 Task: Select the West Africa Time as time zone for the schedule.
Action: Mouse moved to (97, 129)
Screenshot: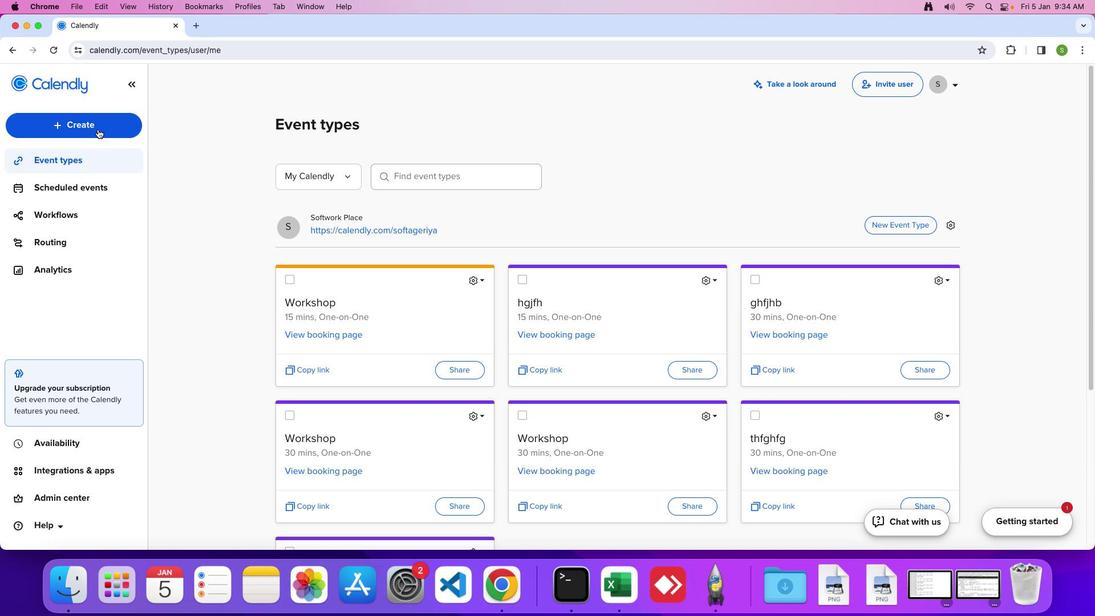 
Action: Mouse pressed left at (97, 129)
Screenshot: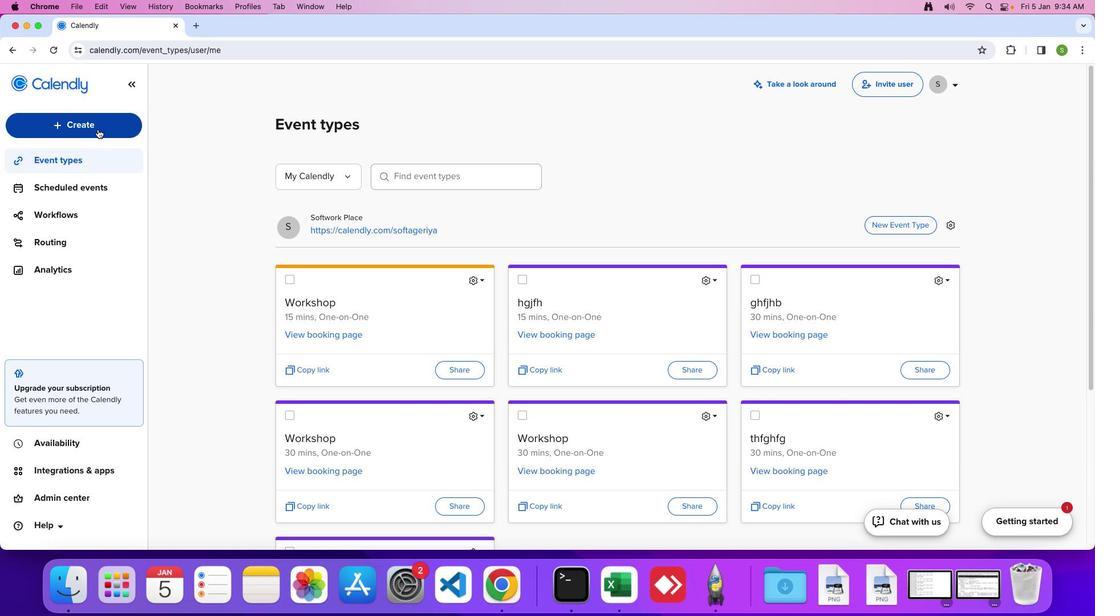 
Action: Mouse moved to (79, 210)
Screenshot: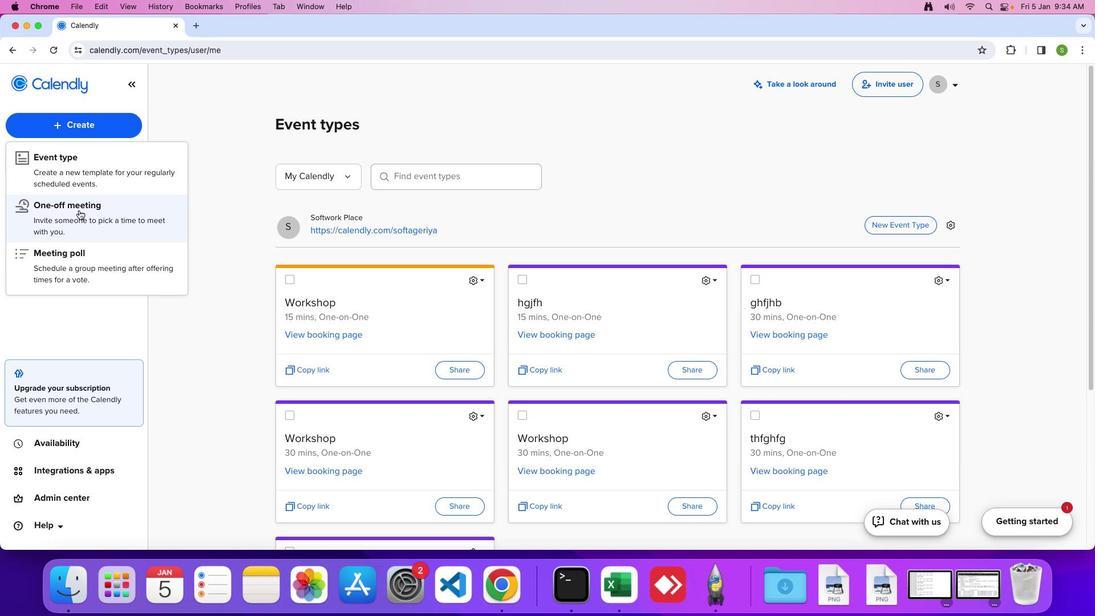 
Action: Mouse pressed left at (79, 210)
Screenshot: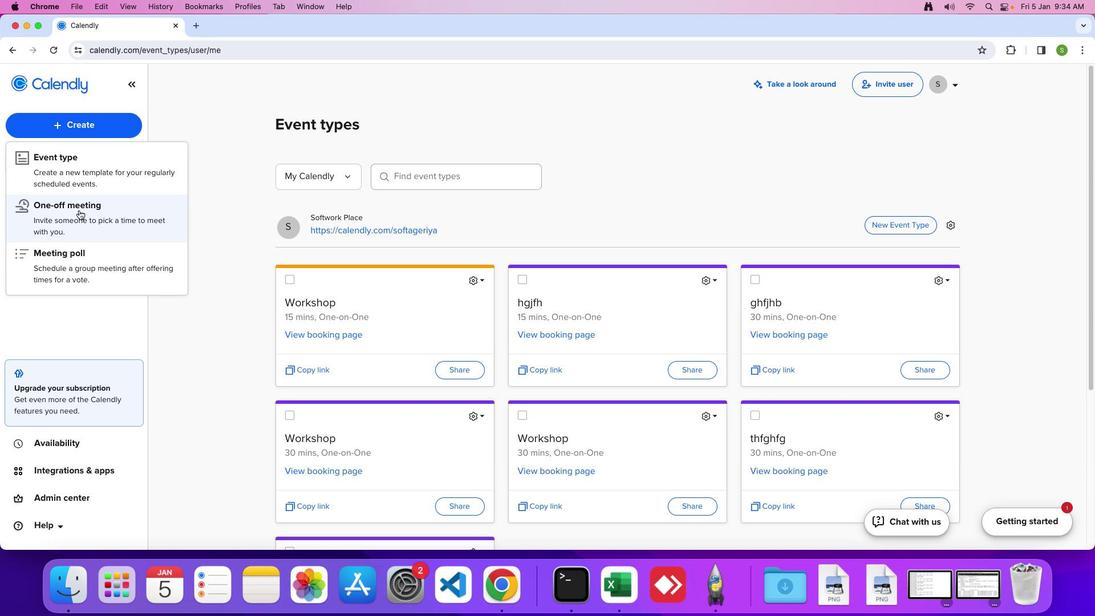 
Action: Mouse moved to (72, 137)
Screenshot: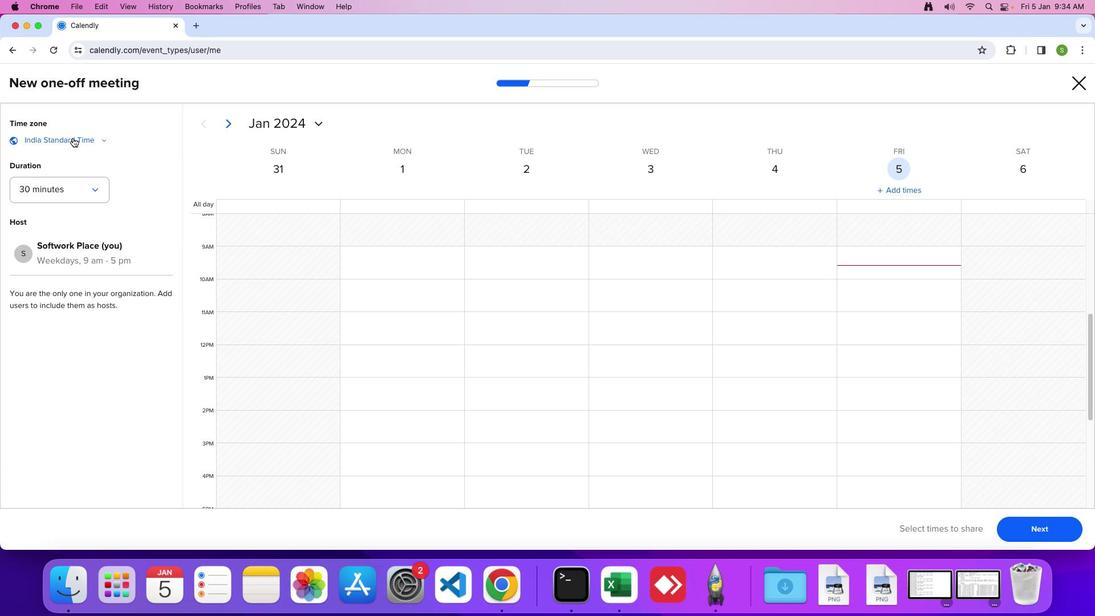 
Action: Mouse pressed left at (72, 137)
Screenshot: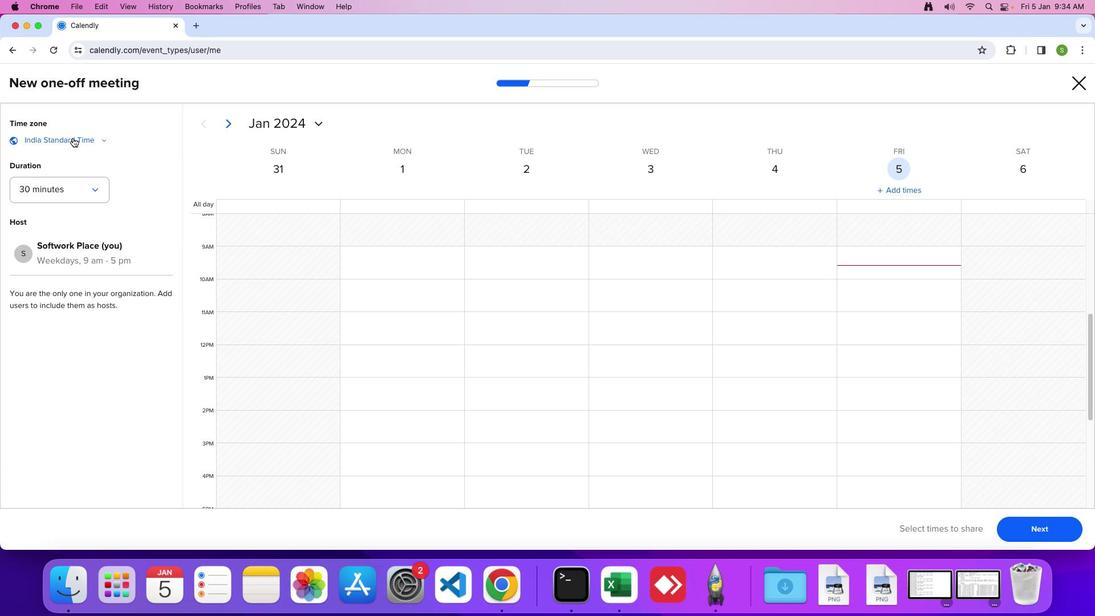 
Action: Mouse moved to (93, 242)
Screenshot: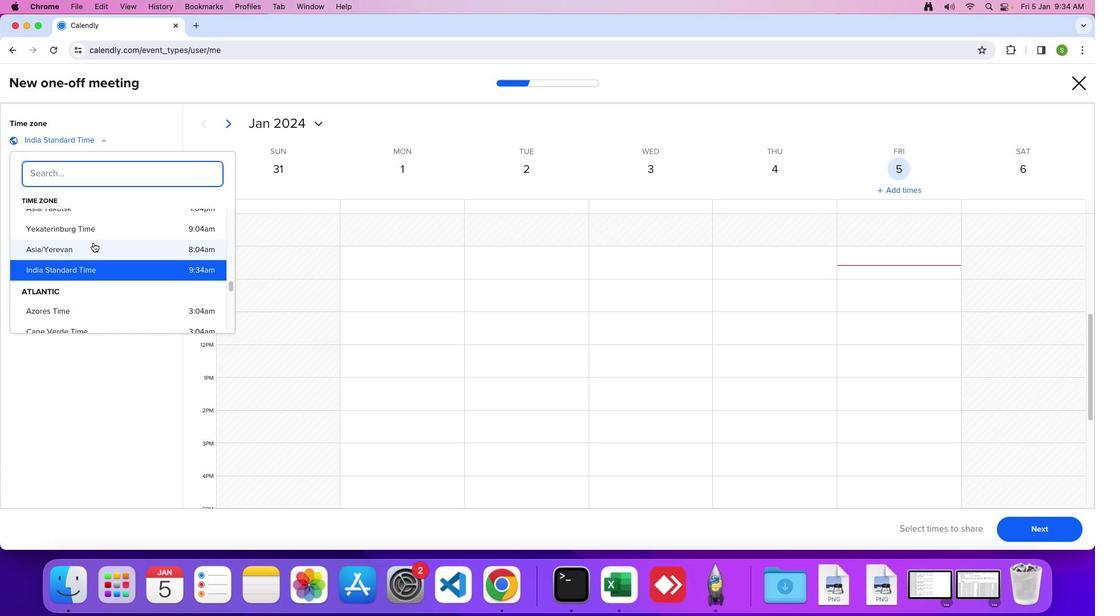 
Action: Mouse scrolled (93, 242) with delta (0, 0)
Screenshot: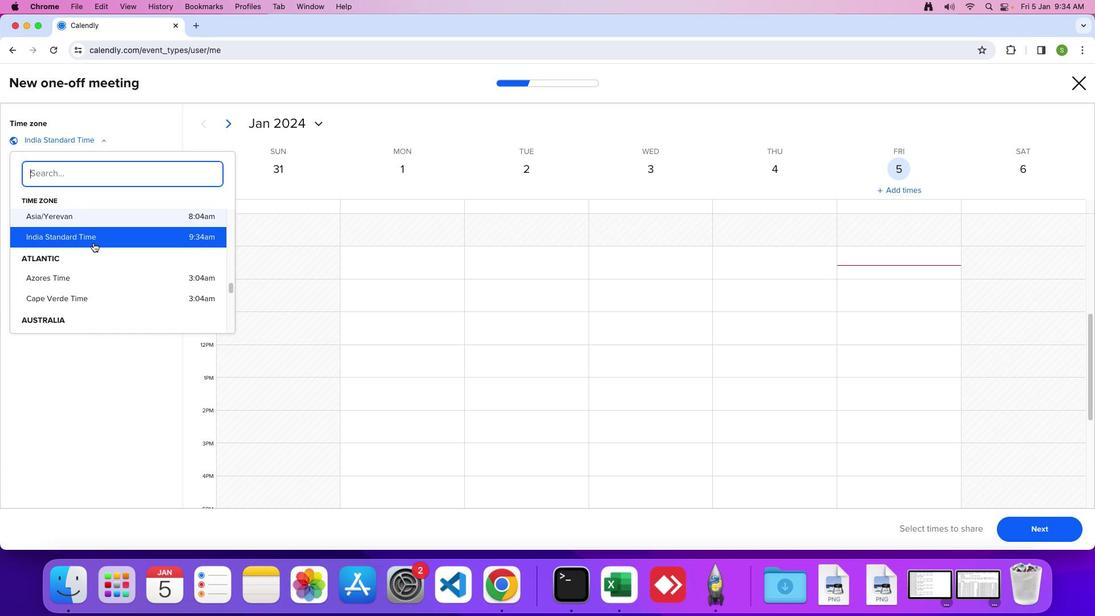 
Action: Mouse scrolled (93, 242) with delta (0, 0)
Screenshot: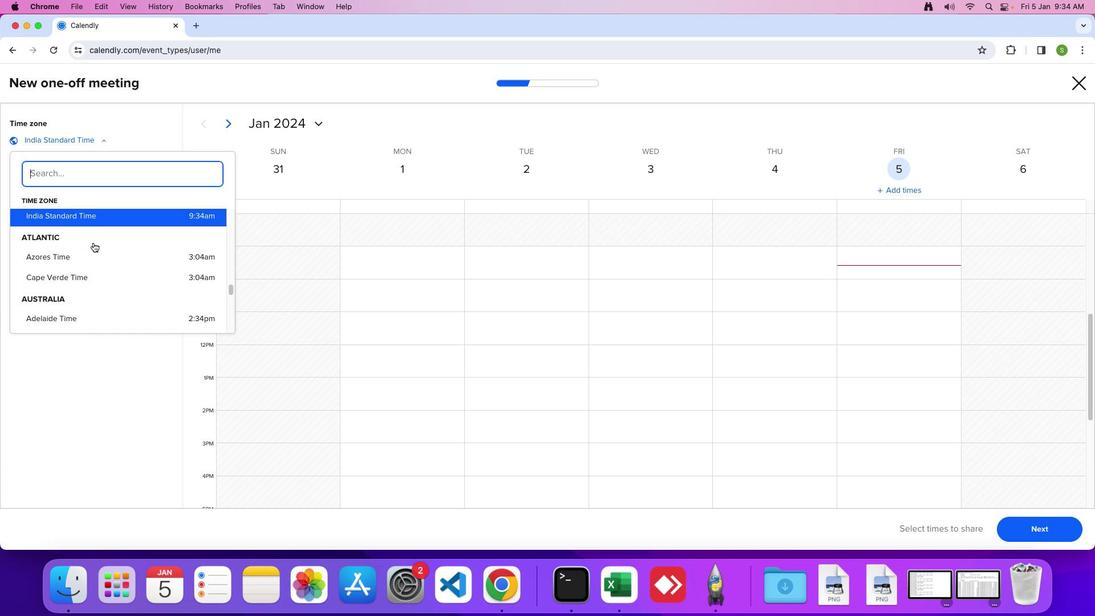 
Action: Mouse scrolled (93, 242) with delta (0, -2)
Screenshot: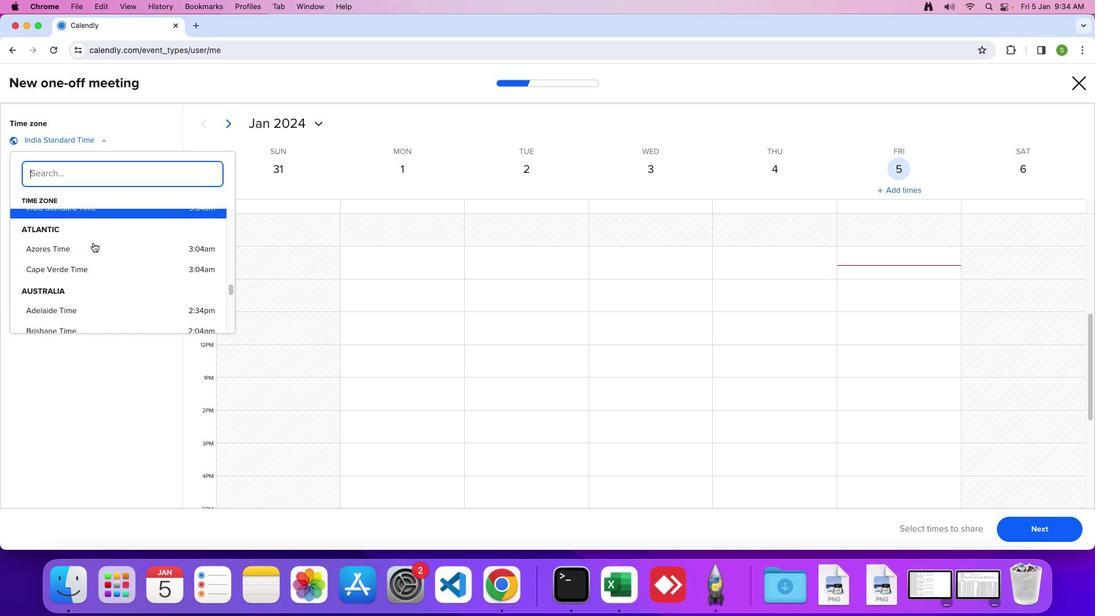 
Action: Mouse moved to (93, 243)
Screenshot: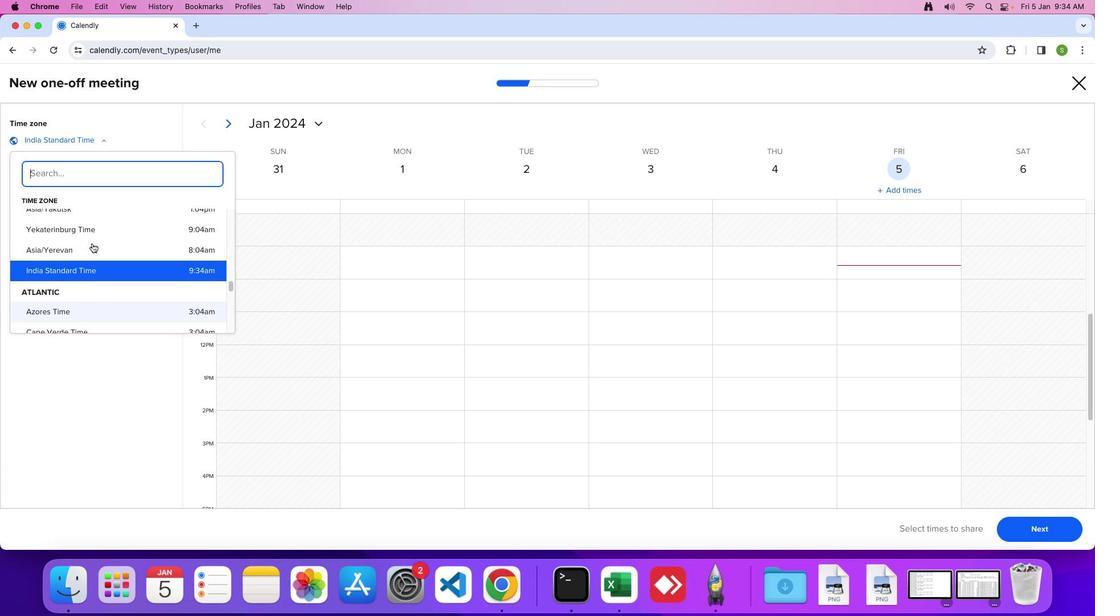 
Action: Mouse scrolled (93, 243) with delta (0, 0)
Screenshot: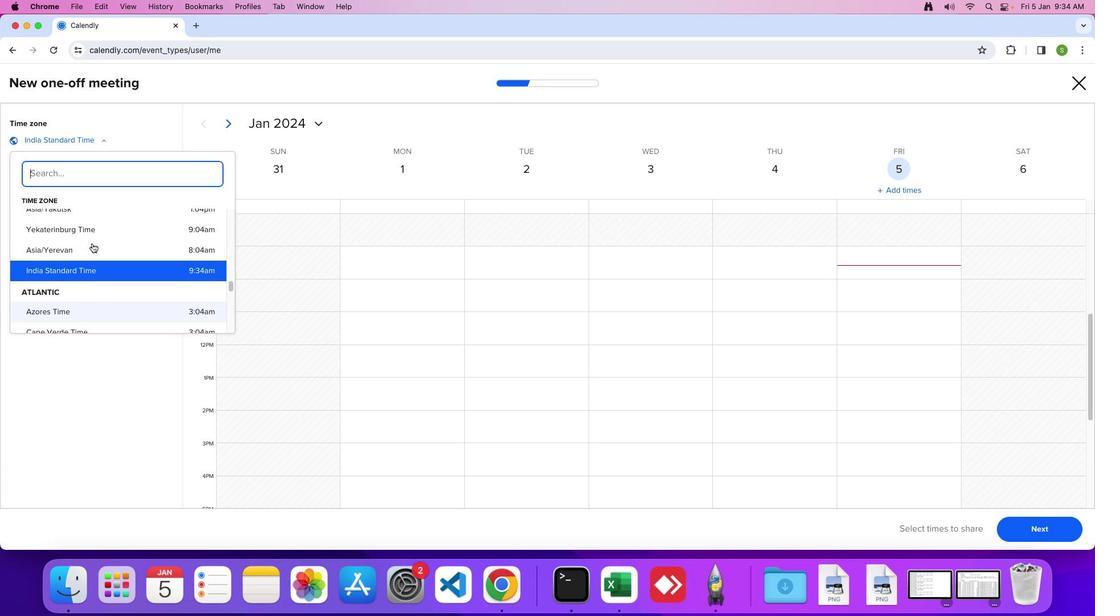 
Action: Mouse moved to (91, 243)
Screenshot: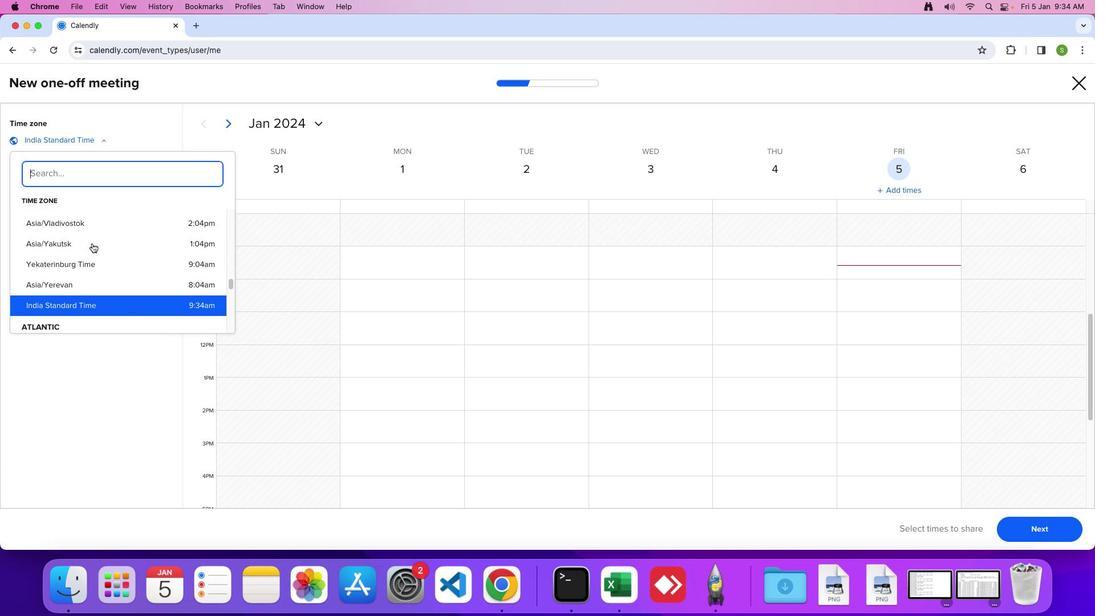 
Action: Mouse scrolled (91, 243) with delta (0, 0)
Screenshot: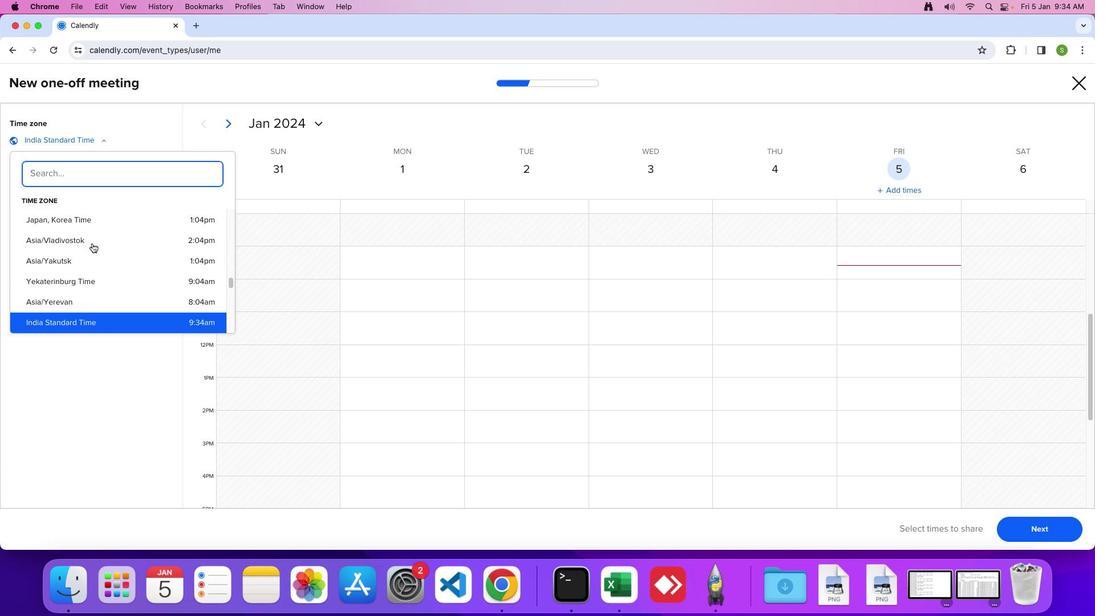 
Action: Mouse scrolled (91, 243) with delta (0, 2)
Screenshot: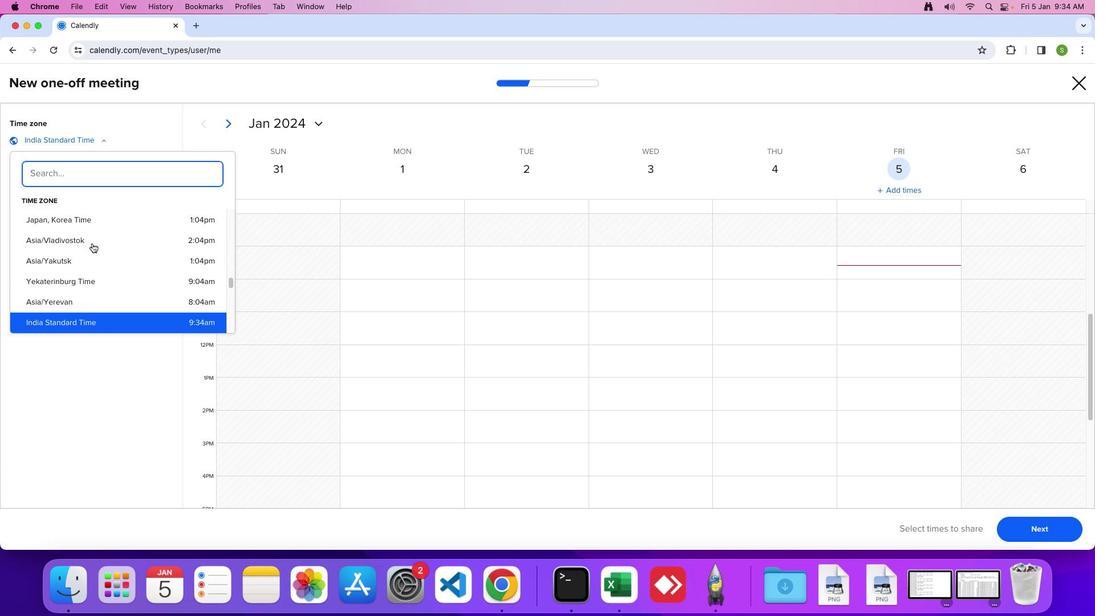 
Action: Mouse scrolled (91, 243) with delta (0, 0)
Screenshot: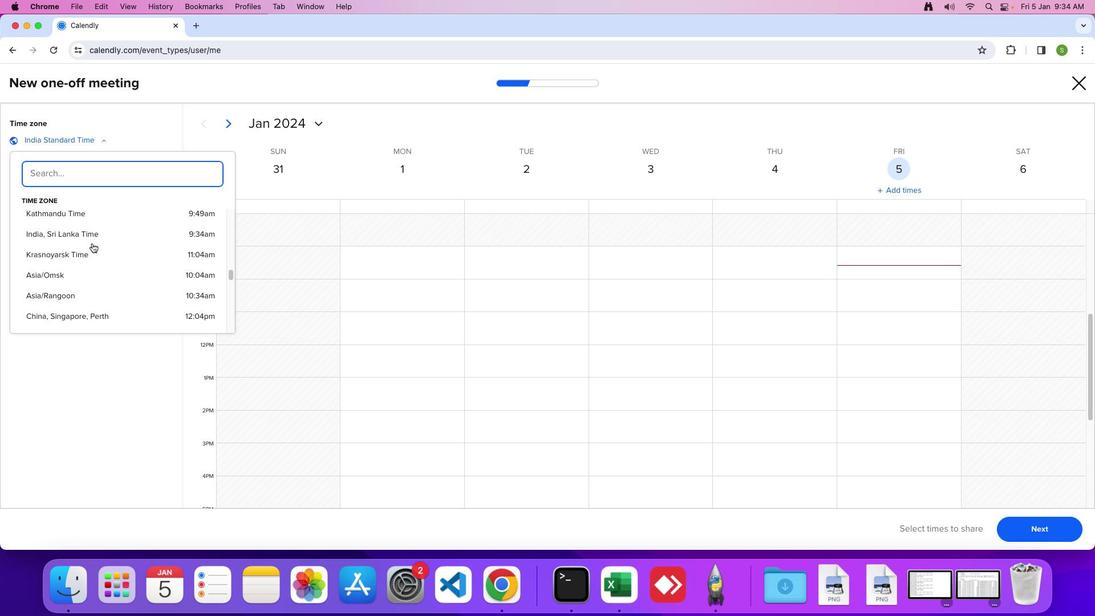 
Action: Mouse scrolled (91, 243) with delta (0, 0)
Screenshot: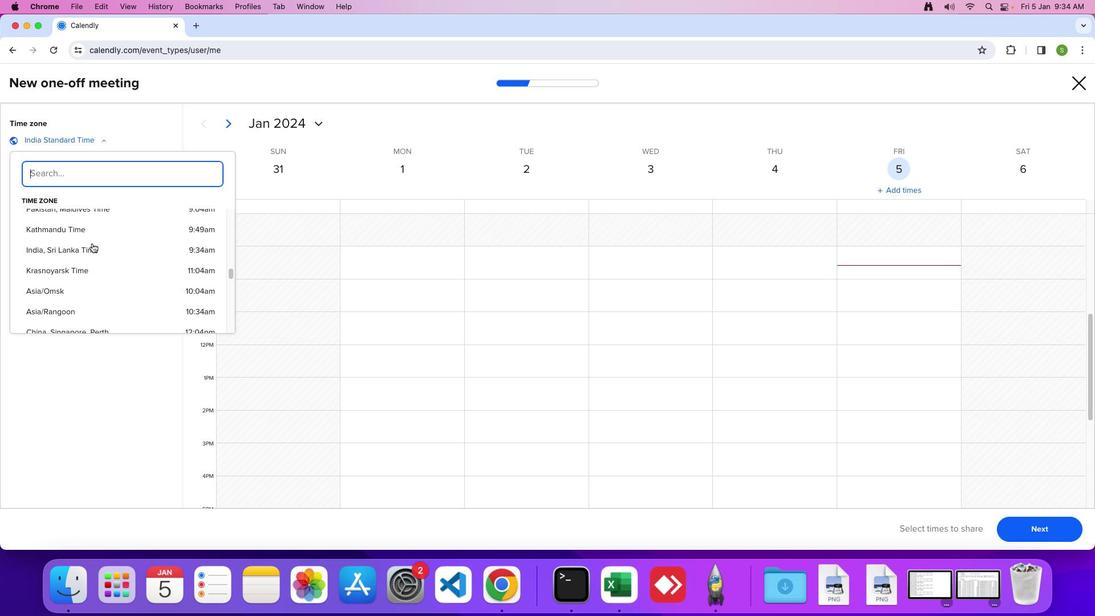 
Action: Mouse scrolled (91, 243) with delta (0, 2)
Screenshot: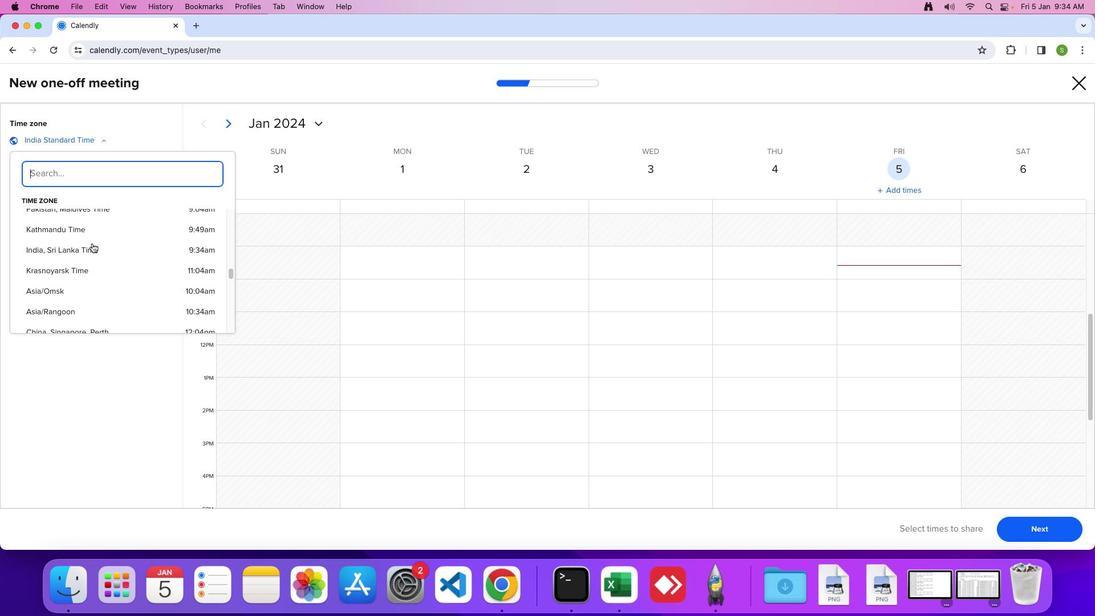
Action: Mouse scrolled (91, 243) with delta (0, 0)
Screenshot: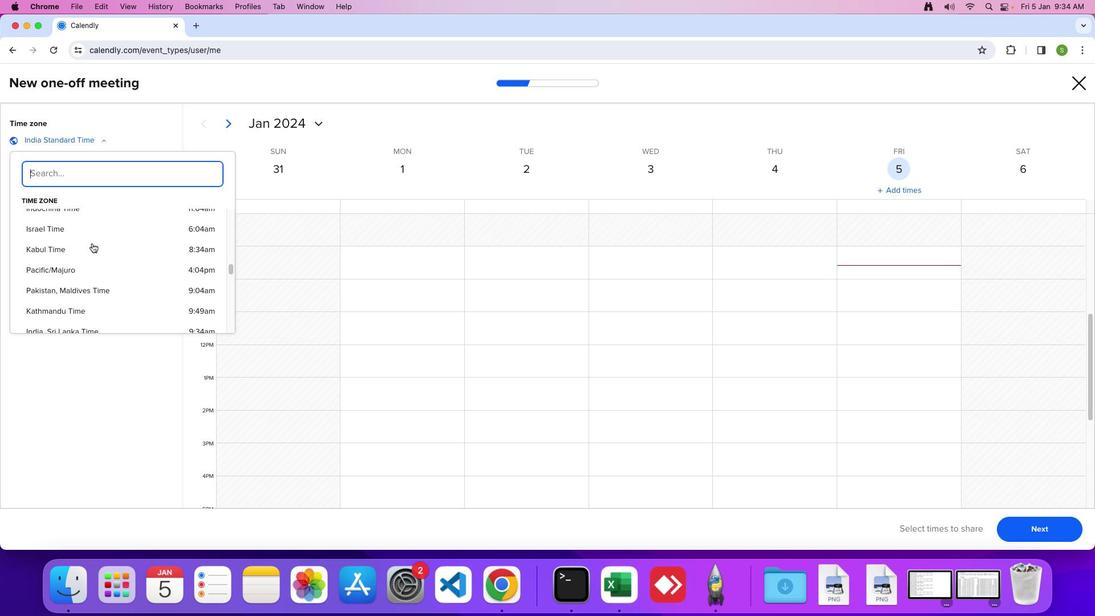 
Action: Mouse scrolled (91, 243) with delta (0, 0)
Screenshot: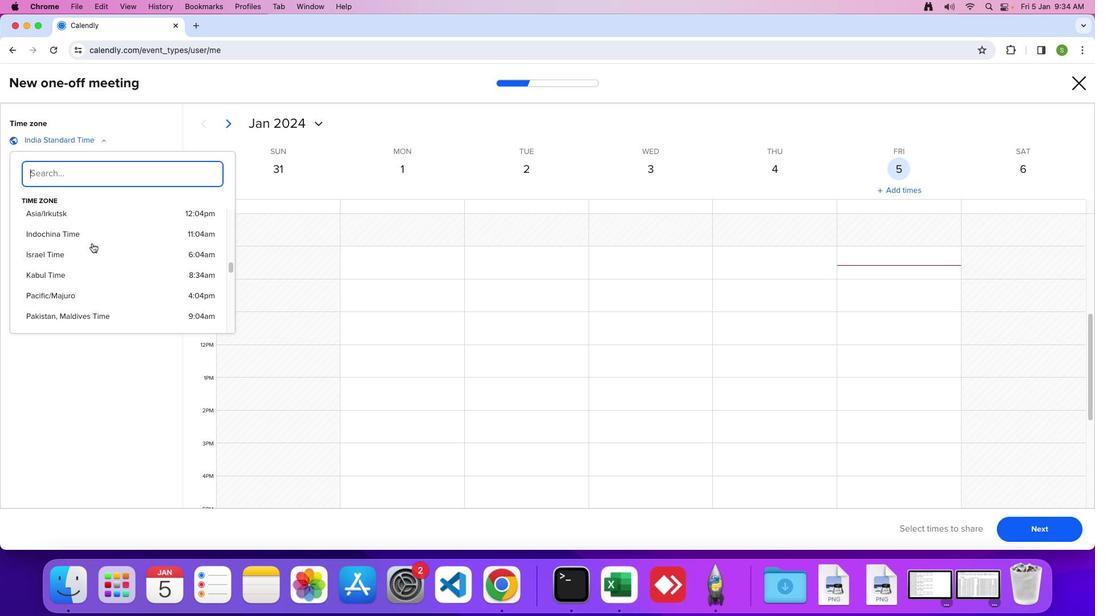 
Action: Mouse scrolled (91, 243) with delta (0, 2)
Screenshot: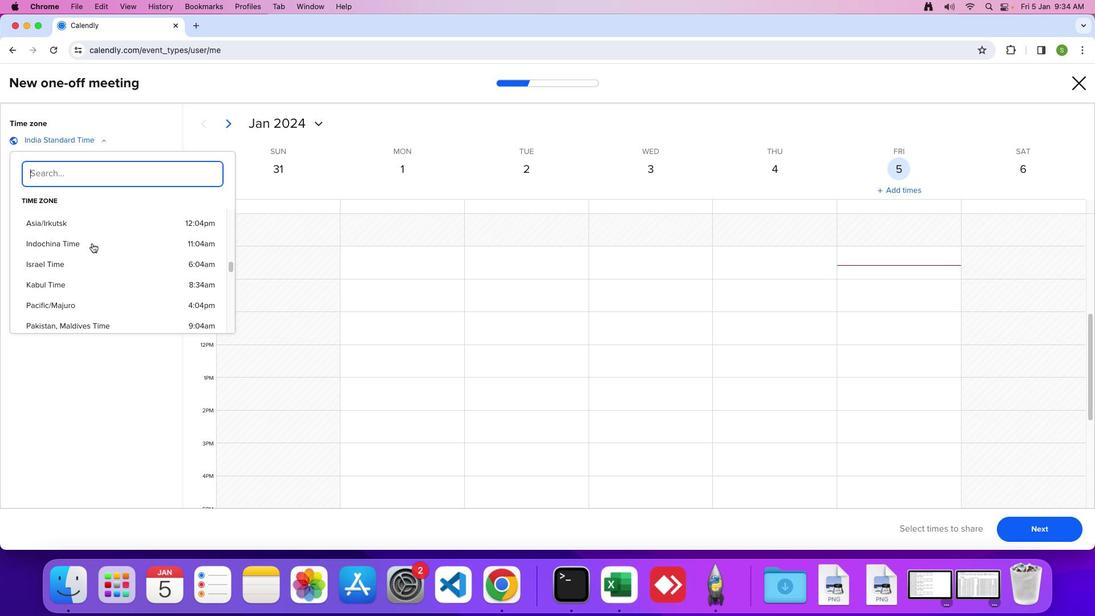
Action: Mouse scrolled (91, 243) with delta (0, 0)
Screenshot: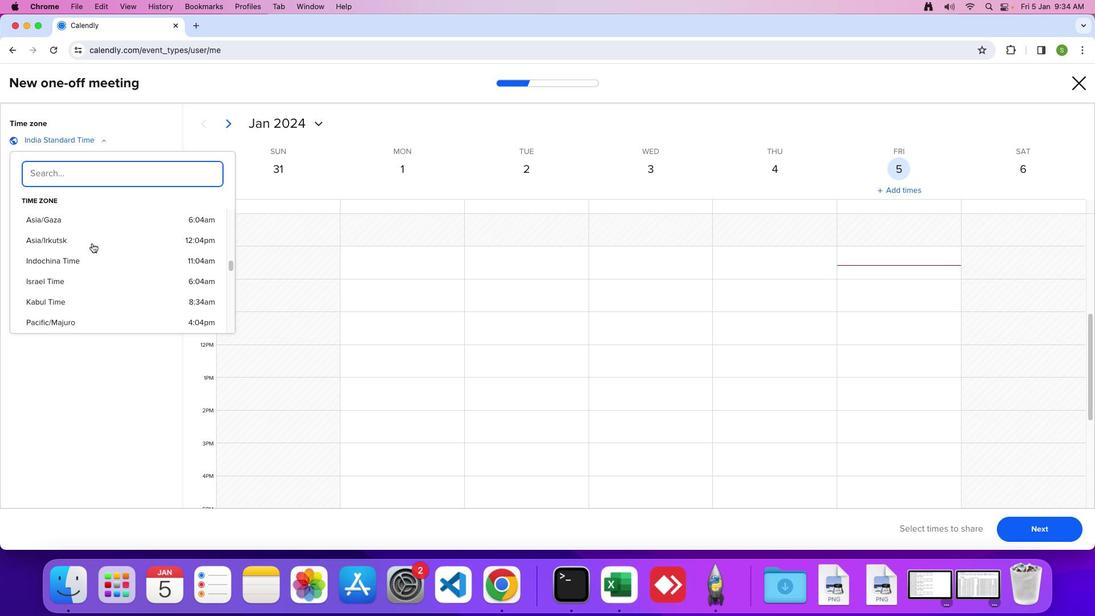 
Action: Mouse scrolled (91, 243) with delta (0, 0)
Screenshot: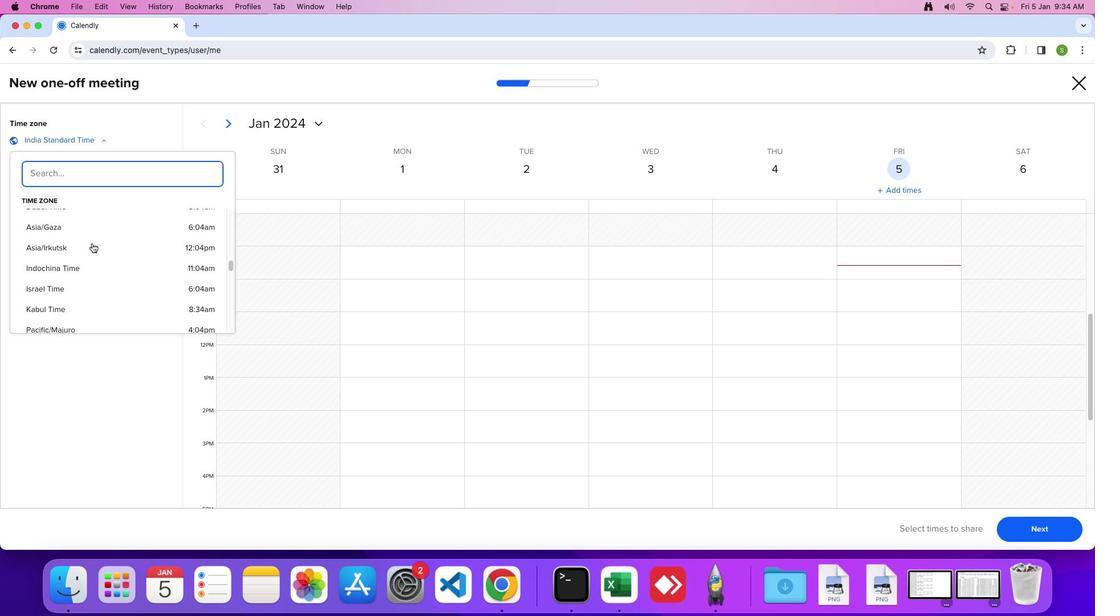 
Action: Mouse scrolled (91, 243) with delta (0, 0)
Screenshot: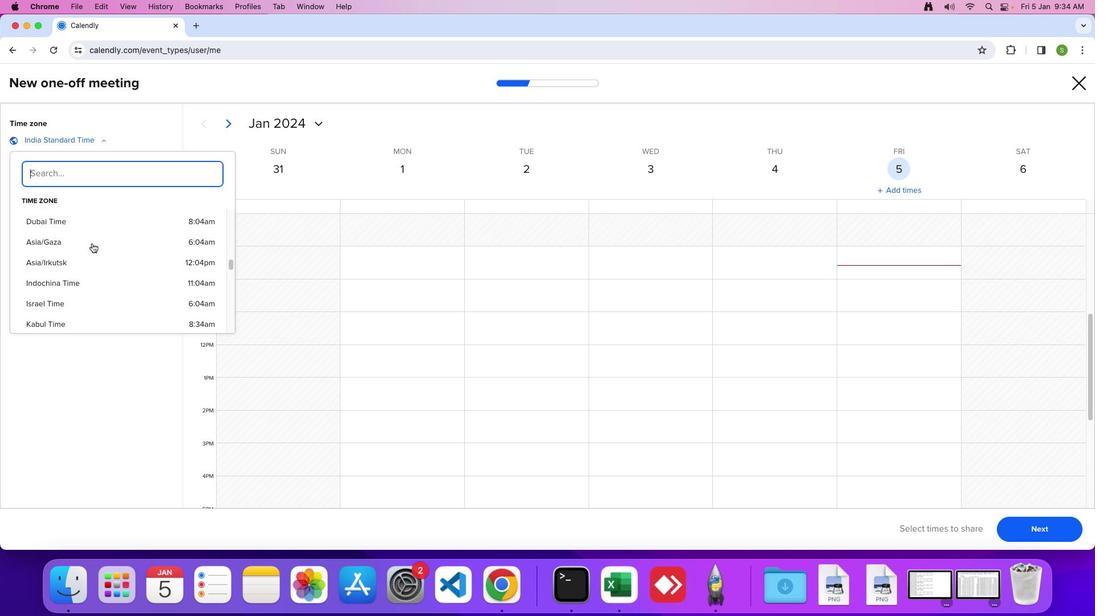 
Action: Mouse scrolled (91, 243) with delta (0, 0)
Screenshot: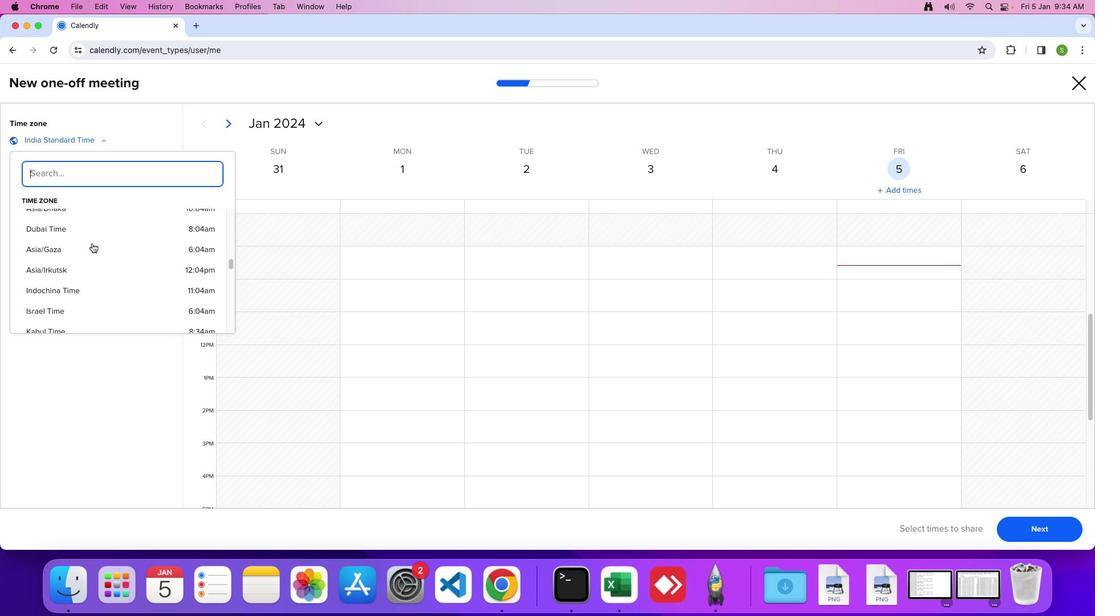 
Action: Mouse scrolled (91, 243) with delta (0, 0)
Screenshot: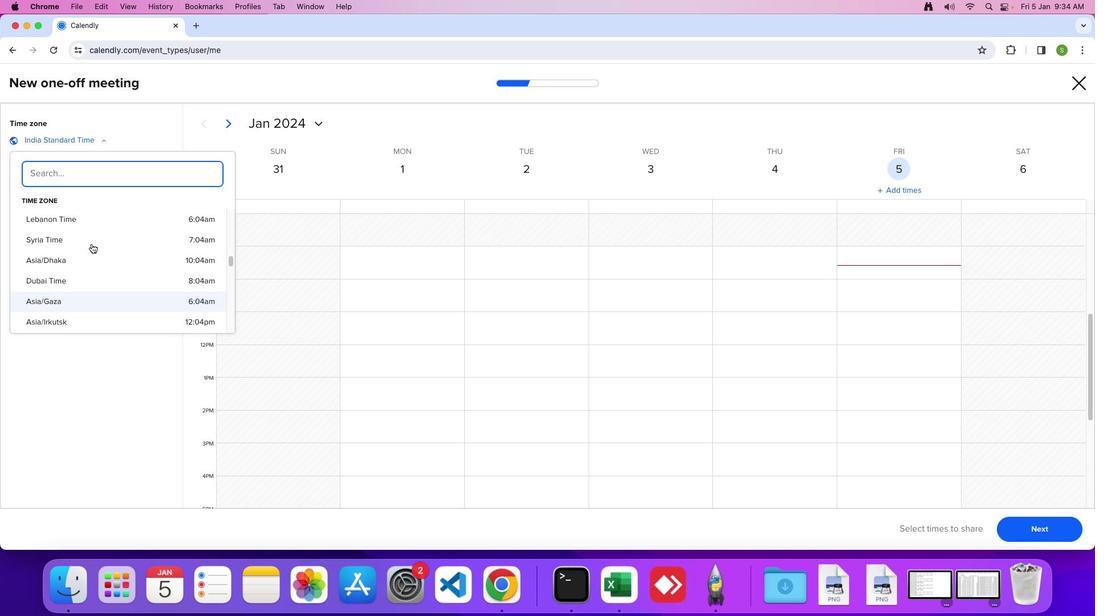
Action: Mouse moved to (91, 244)
Screenshot: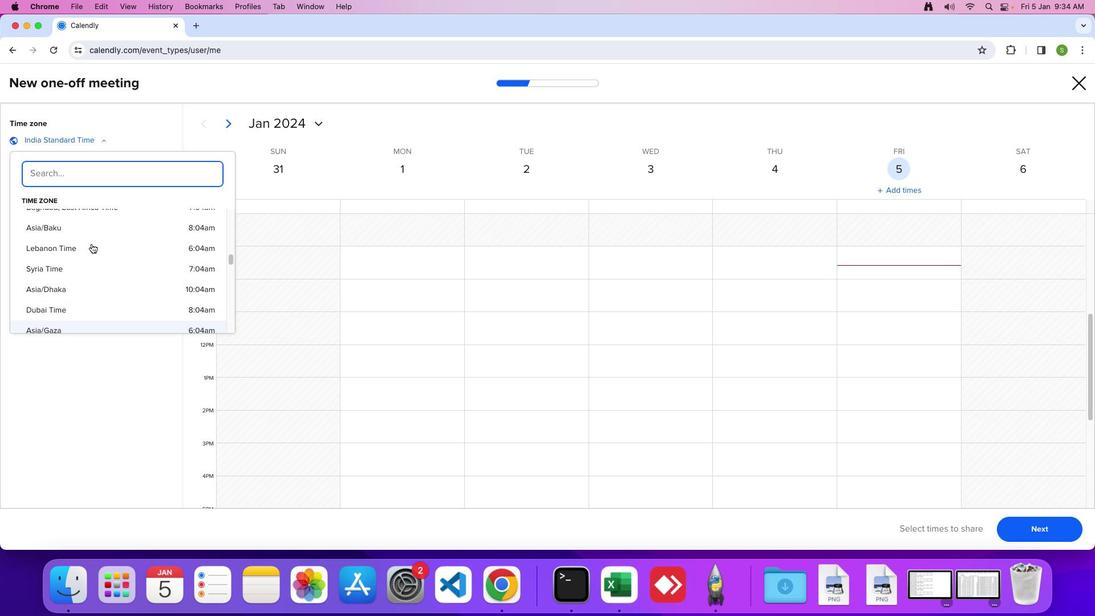 
Action: Mouse scrolled (91, 244) with delta (0, 0)
Screenshot: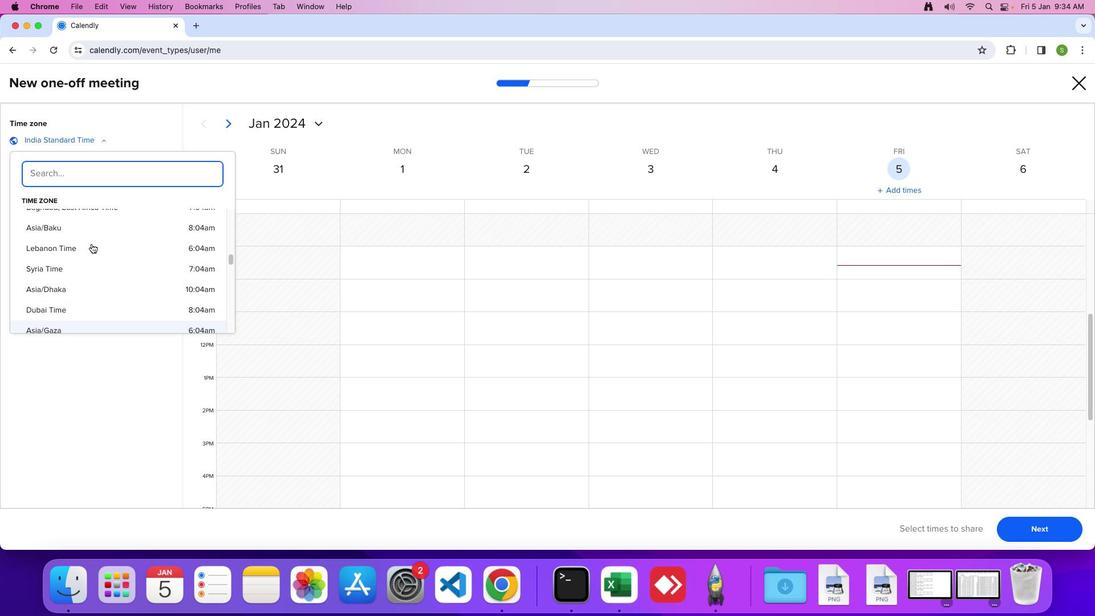 
Action: Mouse scrolled (91, 244) with delta (0, 1)
Screenshot: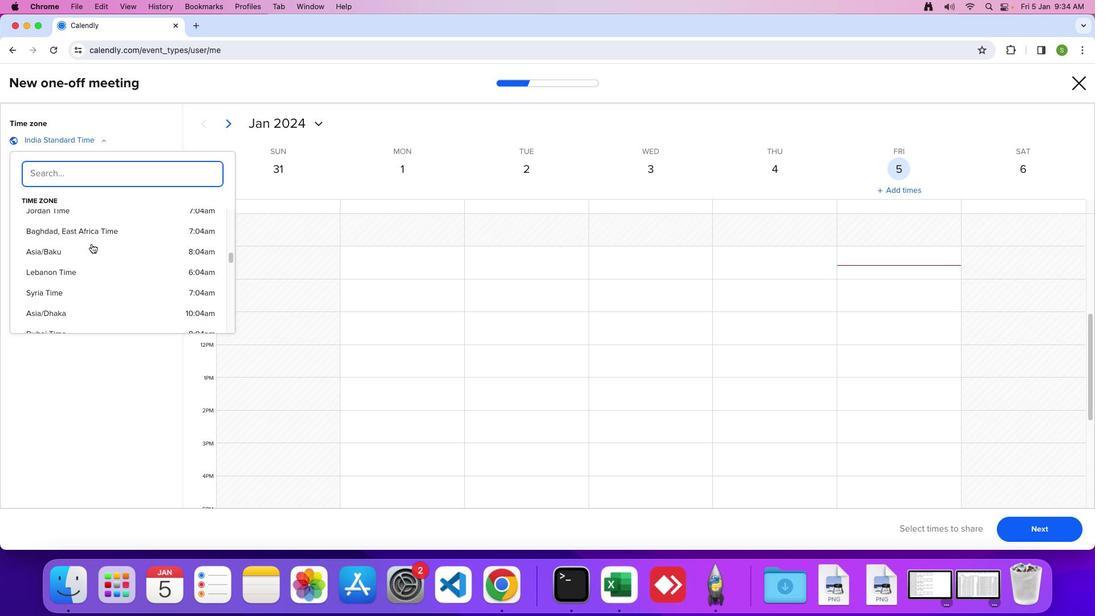 
Action: Mouse scrolled (91, 244) with delta (0, 0)
Screenshot: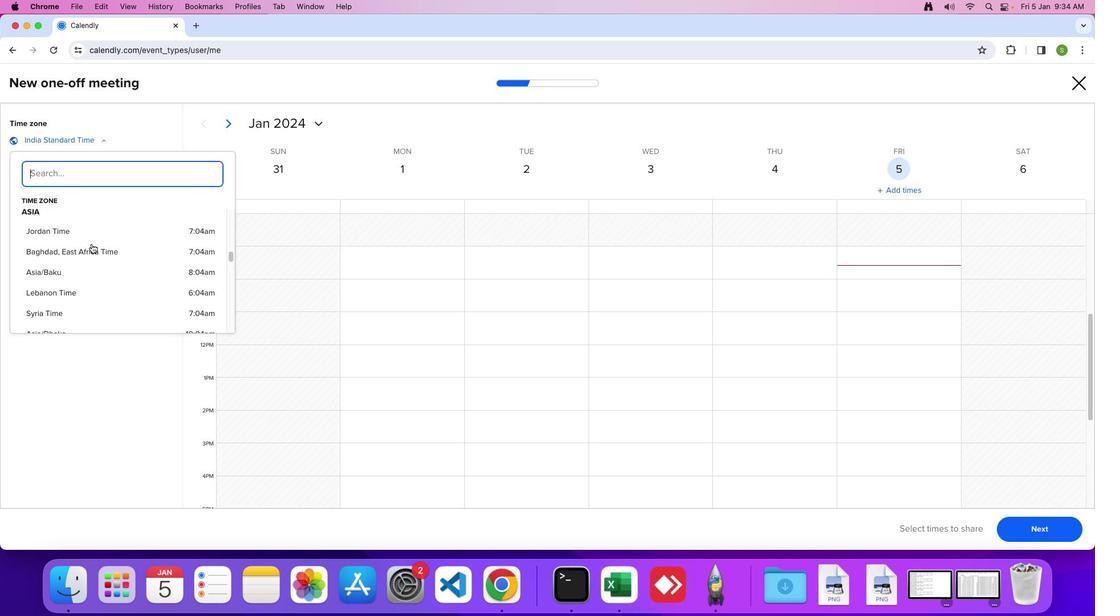 
Action: Mouse scrolled (91, 244) with delta (0, 0)
Screenshot: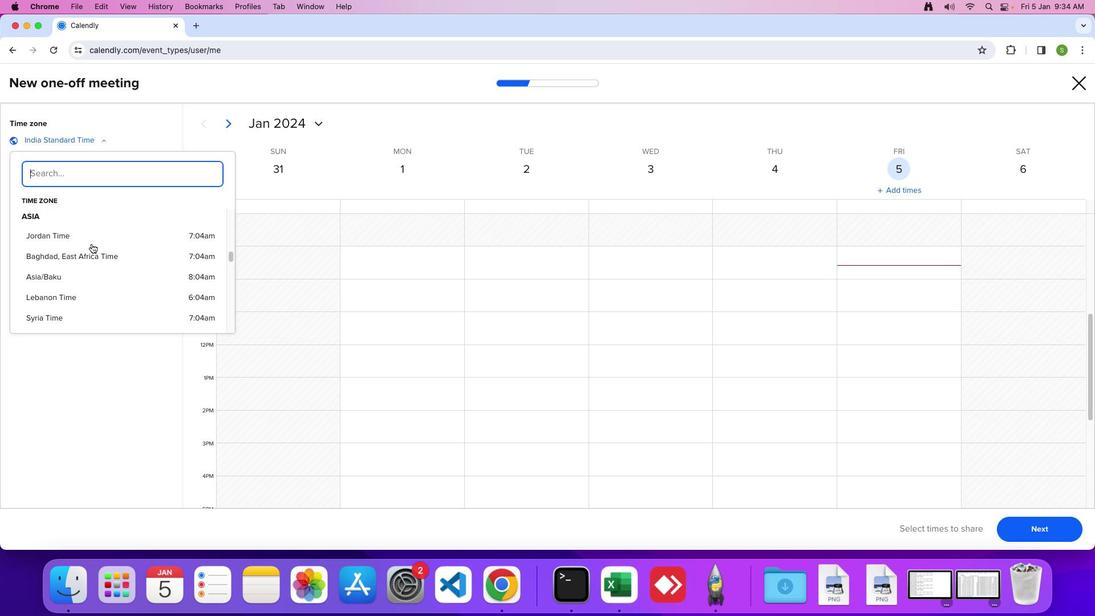 
Action: Mouse scrolled (91, 244) with delta (0, 0)
Screenshot: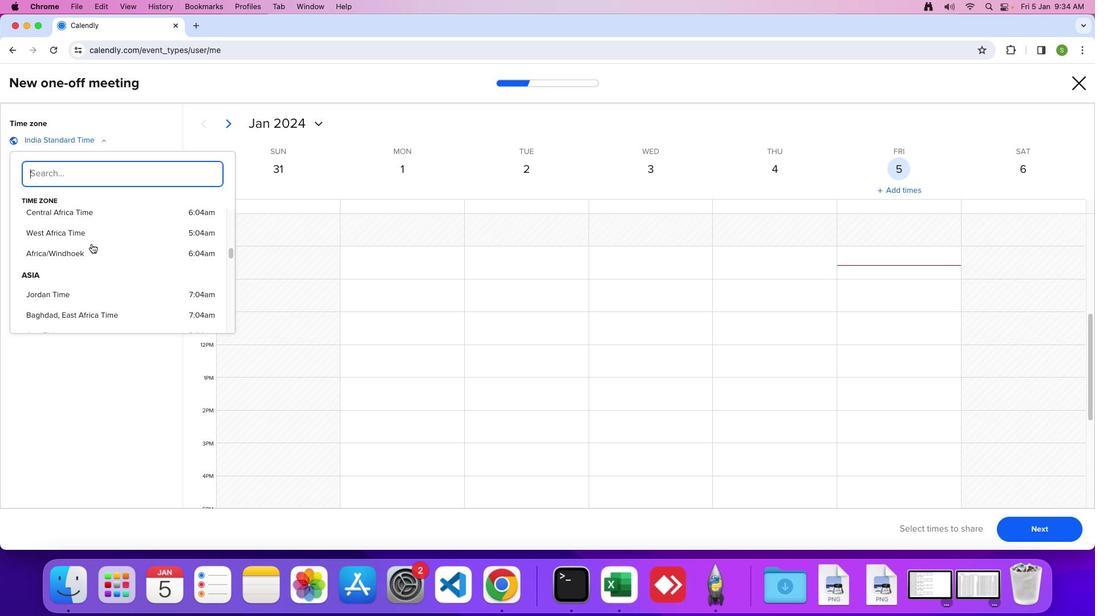 
Action: Mouse scrolled (91, 244) with delta (0, 0)
Screenshot: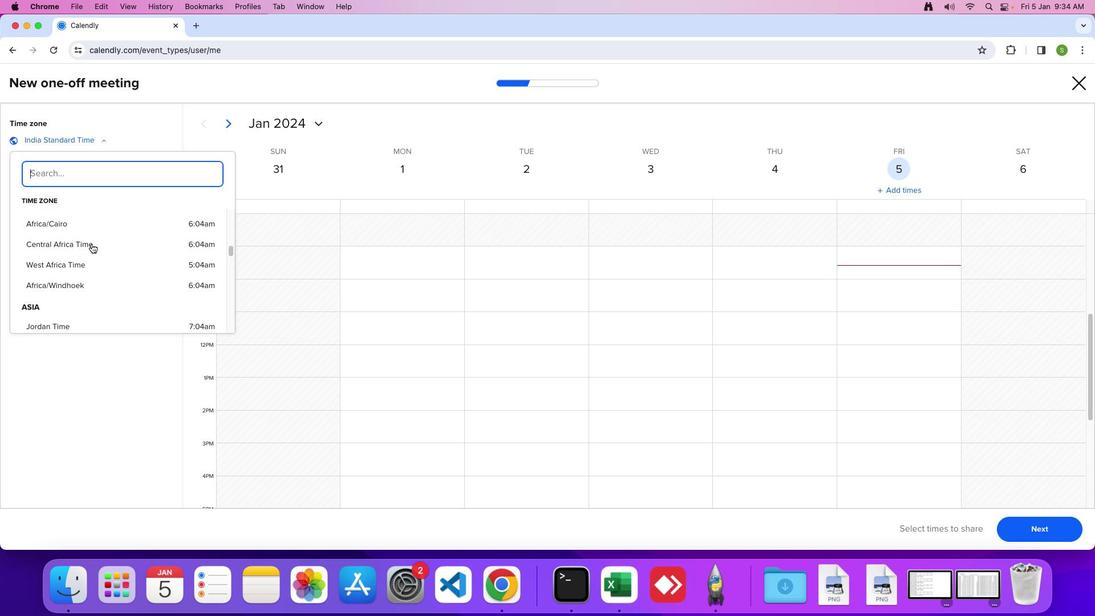 
Action: Mouse scrolled (91, 244) with delta (0, 1)
Screenshot: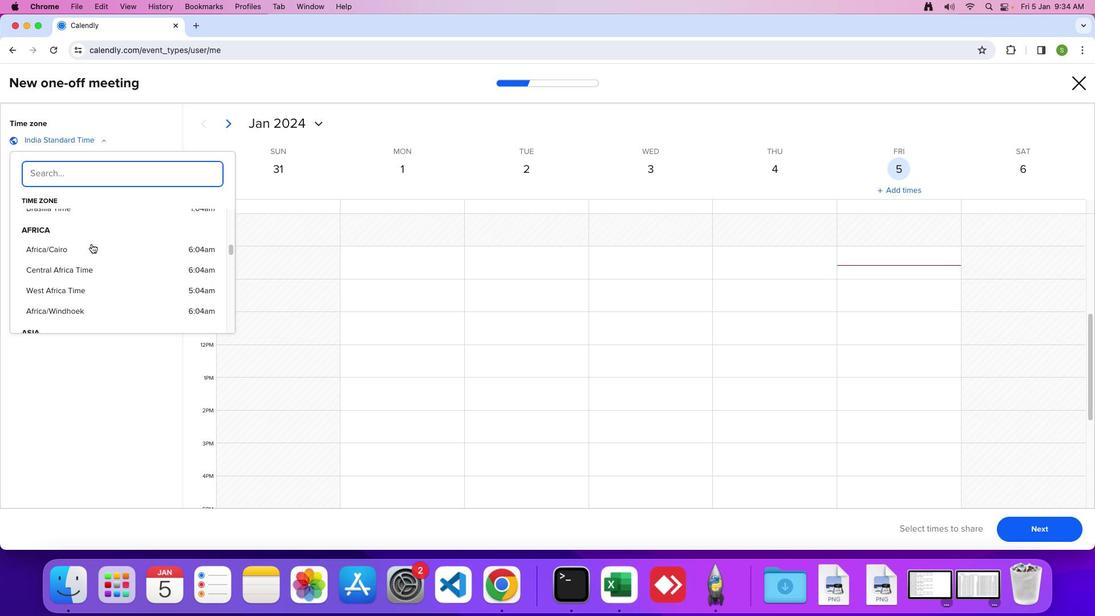 
Action: Mouse scrolled (91, 244) with delta (0, 0)
Screenshot: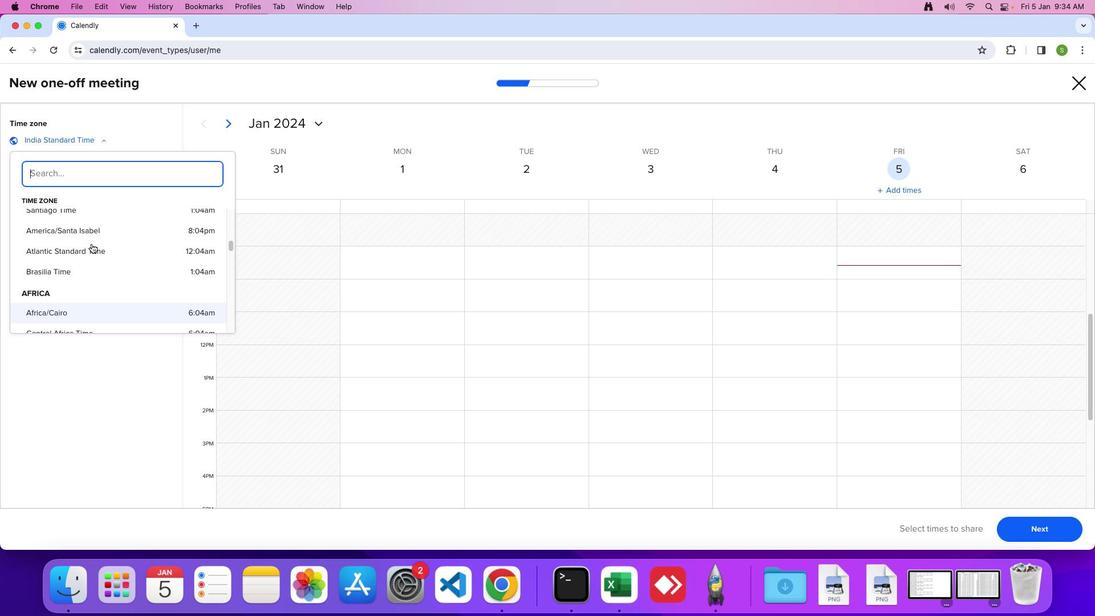 
Action: Mouse scrolled (91, 244) with delta (0, 0)
Screenshot: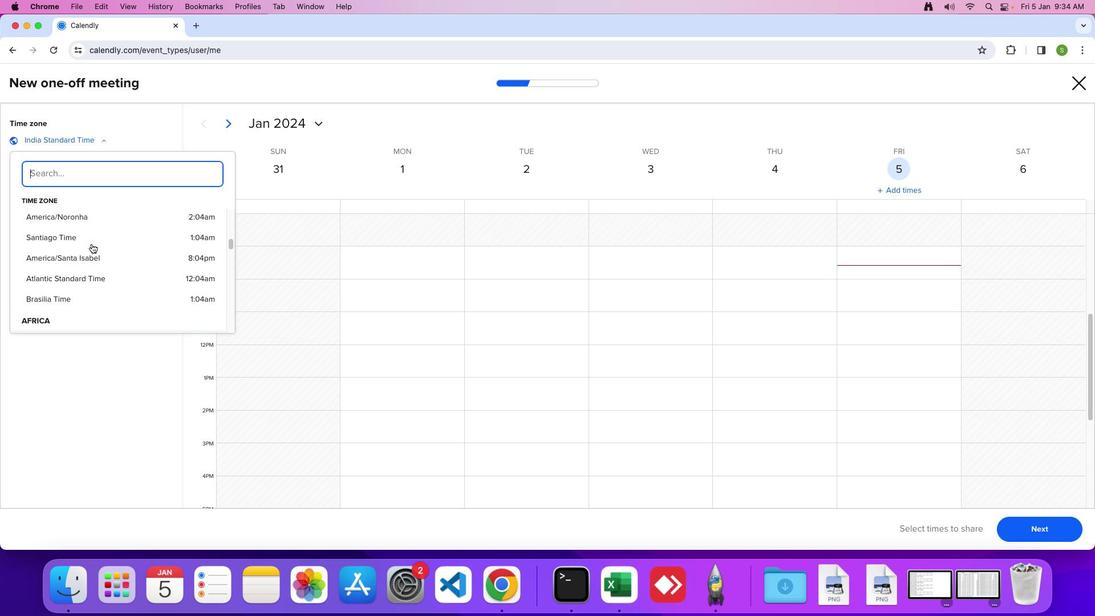 
Action: Mouse scrolled (91, 244) with delta (0, 1)
Screenshot: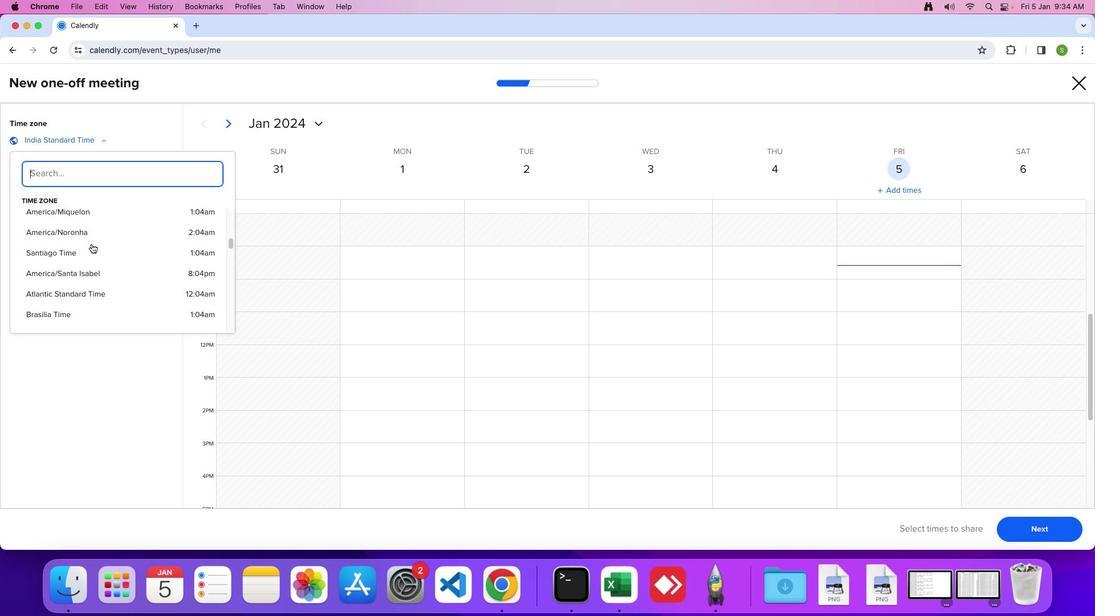
Action: Mouse scrolled (91, 244) with delta (0, 0)
Screenshot: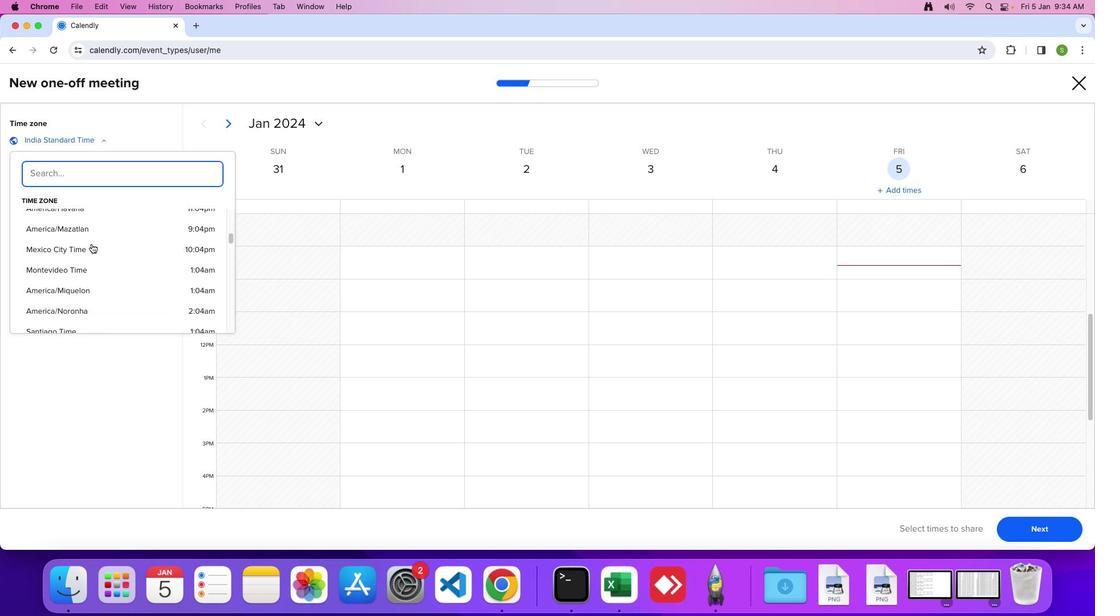 
Action: Mouse scrolled (91, 244) with delta (0, 0)
Screenshot: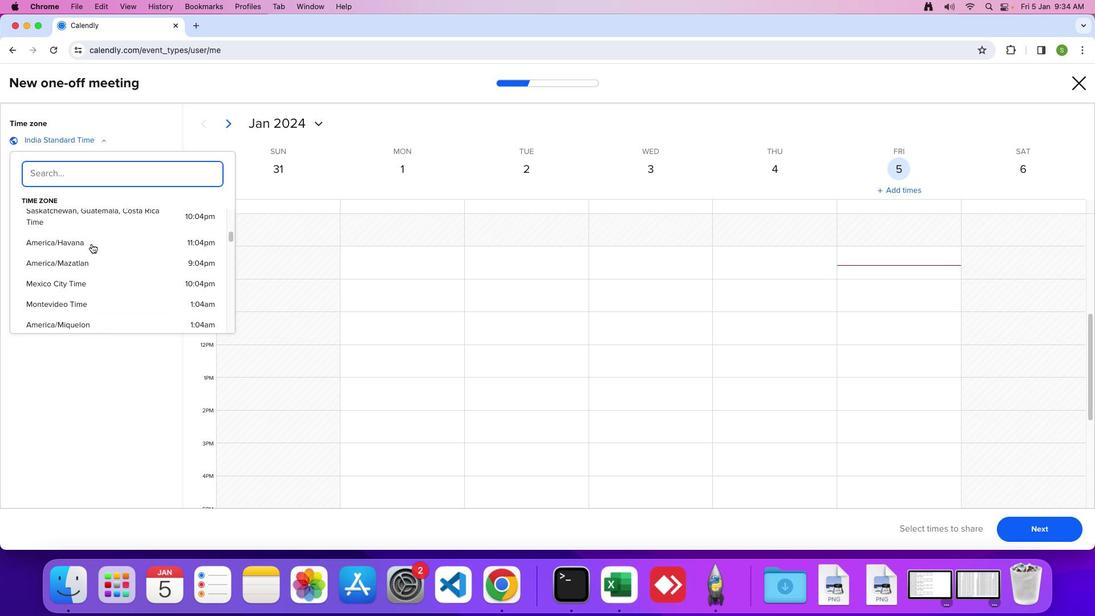 
Action: Mouse scrolled (91, 244) with delta (0, 2)
Screenshot: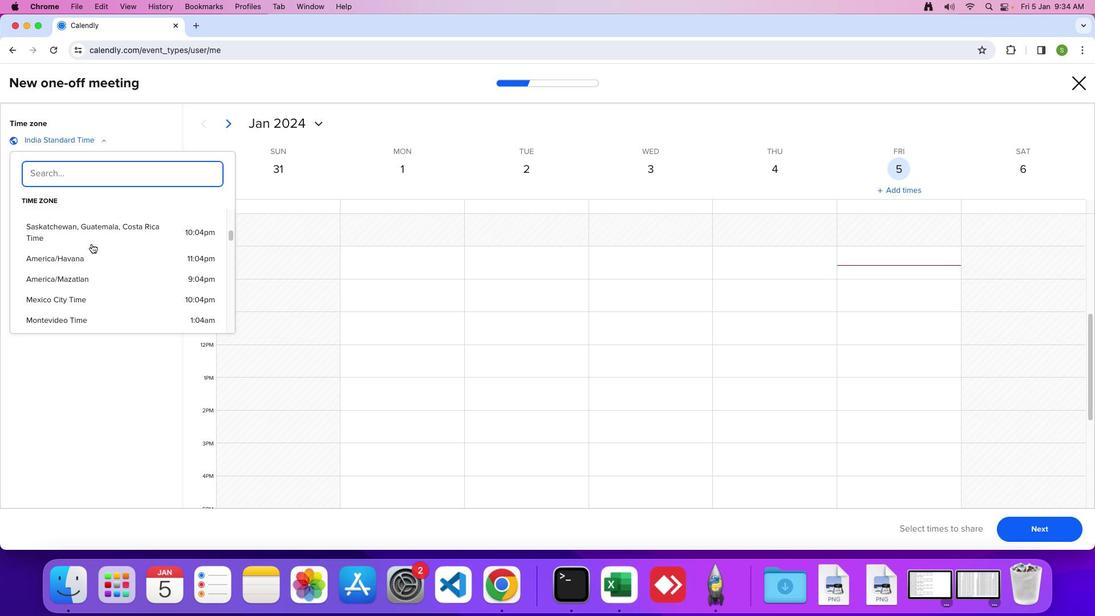 
Action: Mouse scrolled (91, 244) with delta (0, 0)
Screenshot: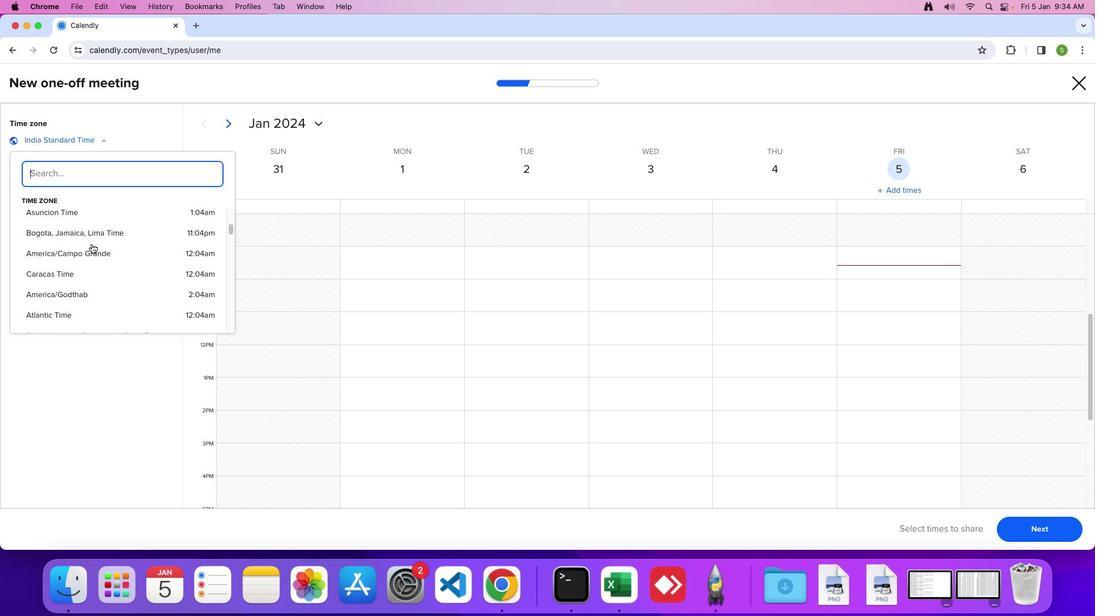 
Action: Mouse scrolled (91, 244) with delta (0, 0)
Screenshot: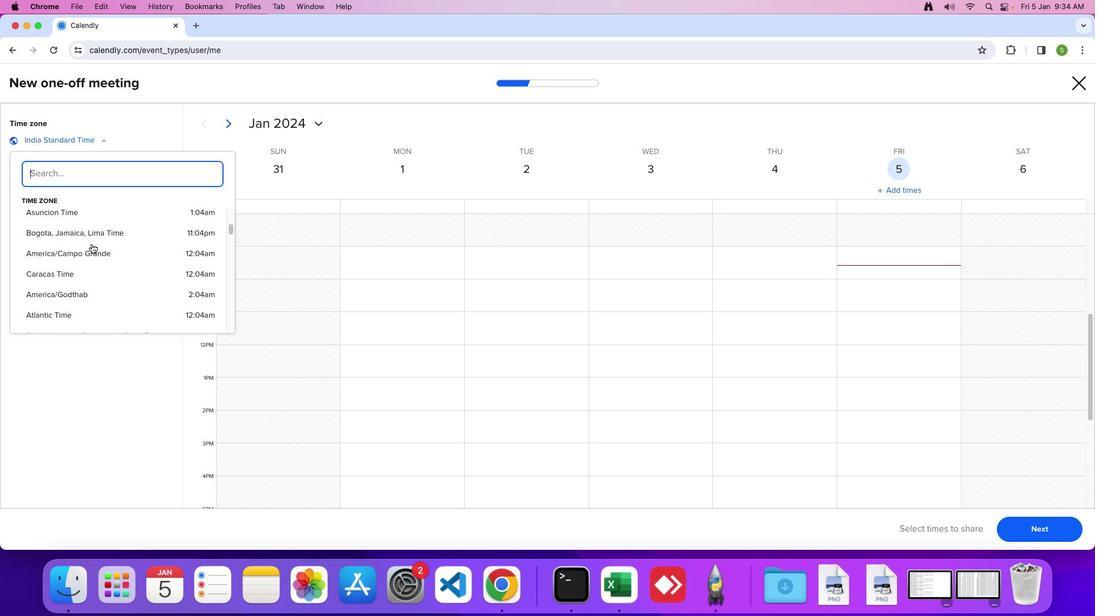 
Action: Mouse scrolled (91, 244) with delta (0, 2)
Screenshot: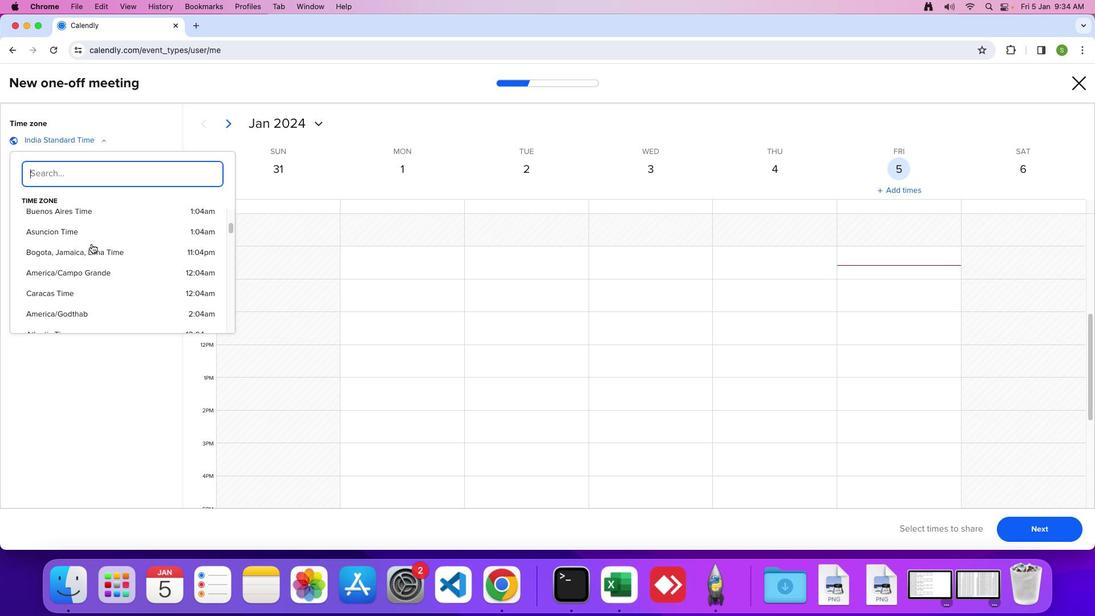 
Action: Mouse scrolled (91, 244) with delta (0, 0)
Screenshot: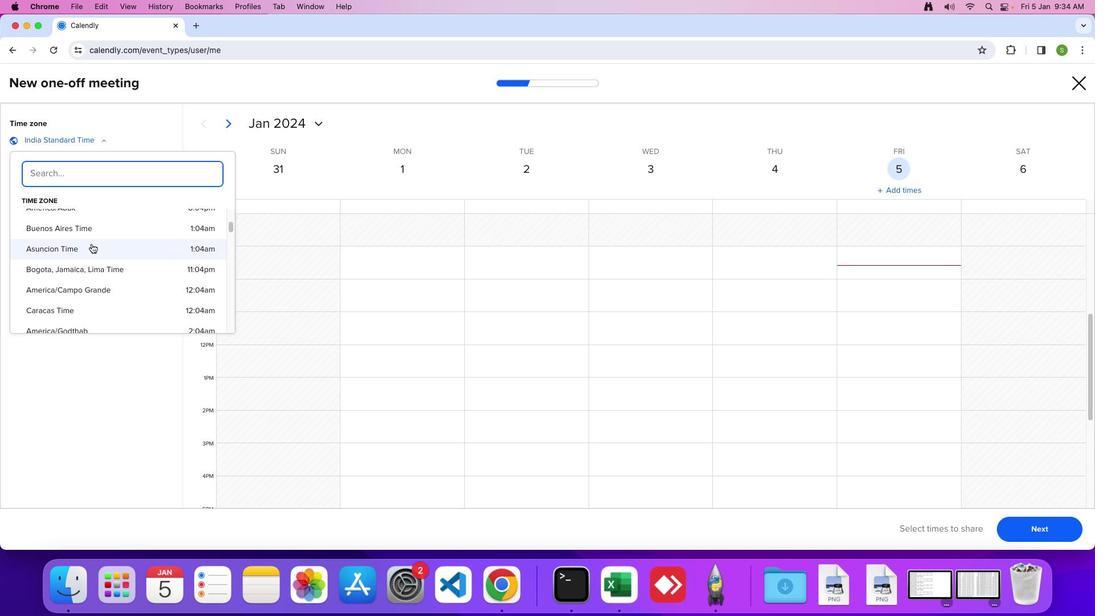 
Action: Mouse scrolled (91, 244) with delta (0, 0)
Screenshot: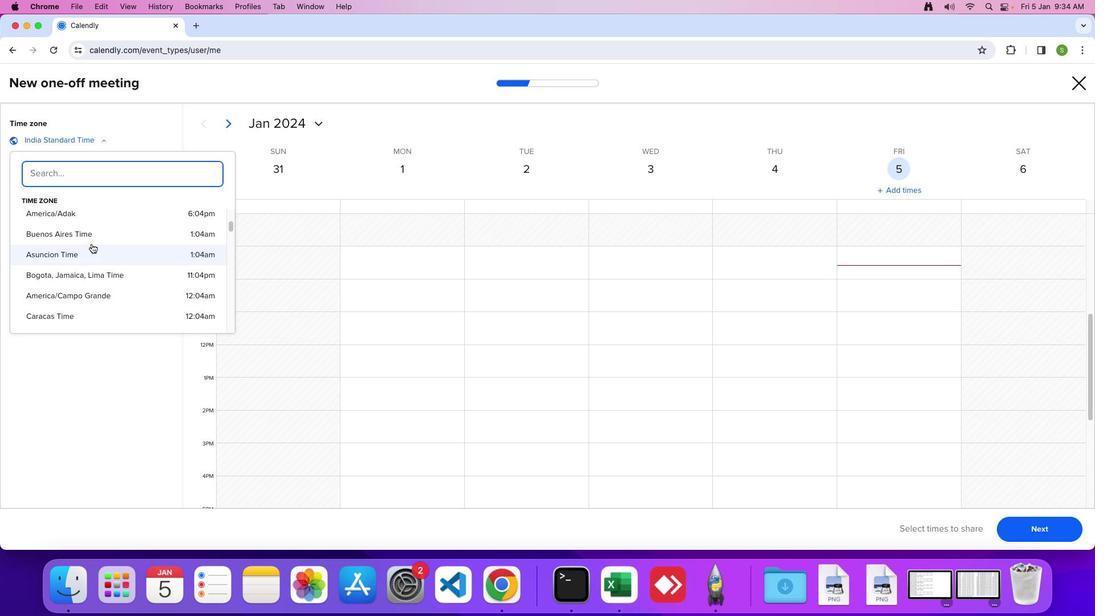 
Action: Mouse scrolled (91, 244) with delta (0, 0)
Screenshot: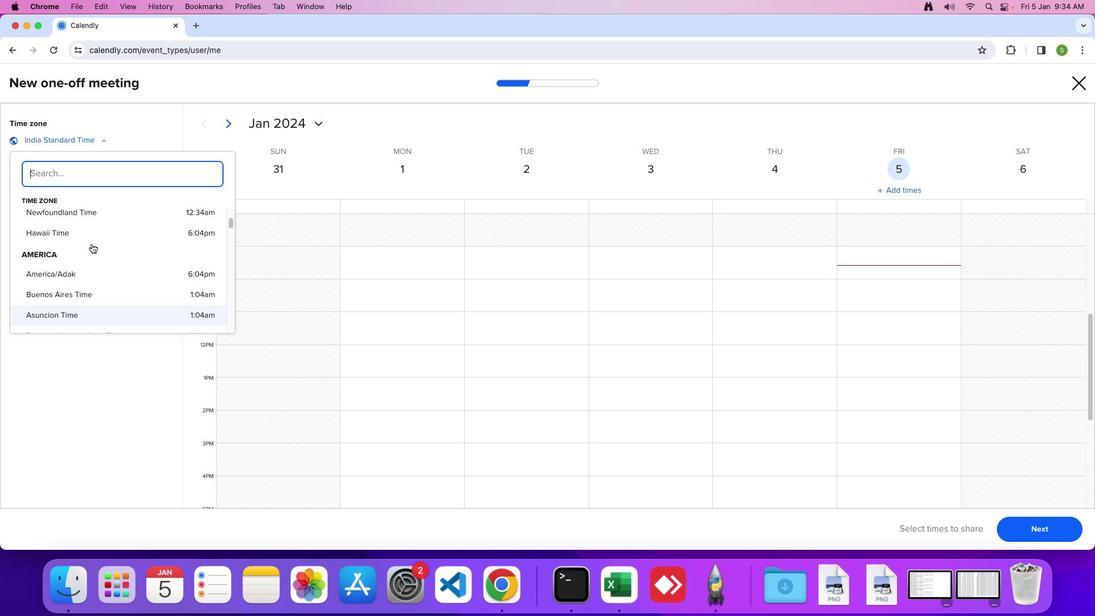 
Action: Mouse scrolled (91, 244) with delta (0, 0)
Screenshot: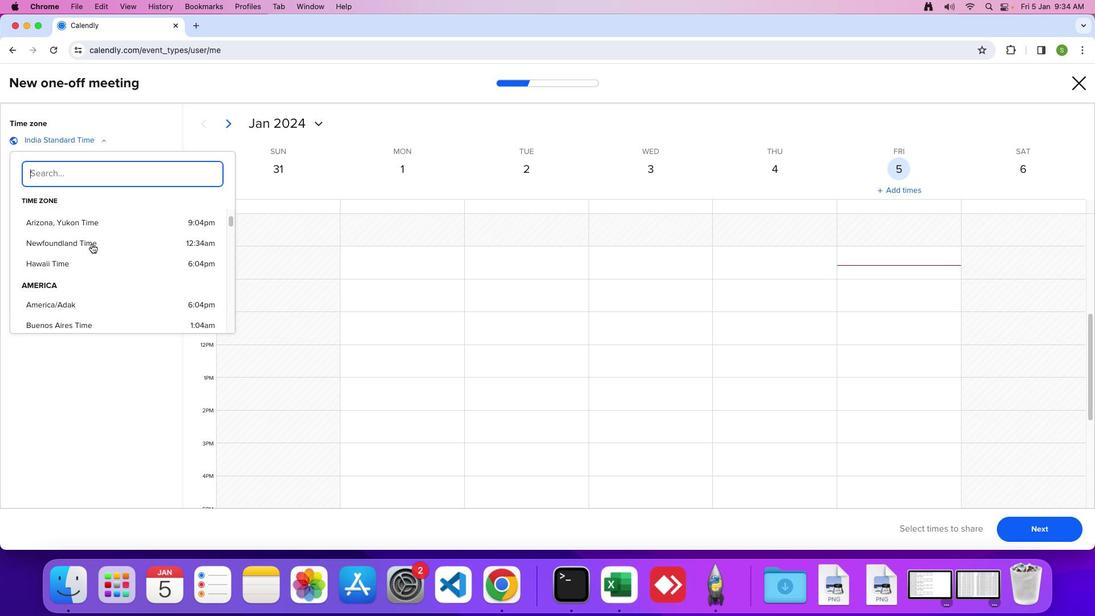 
Action: Mouse scrolled (91, 244) with delta (0, 1)
Screenshot: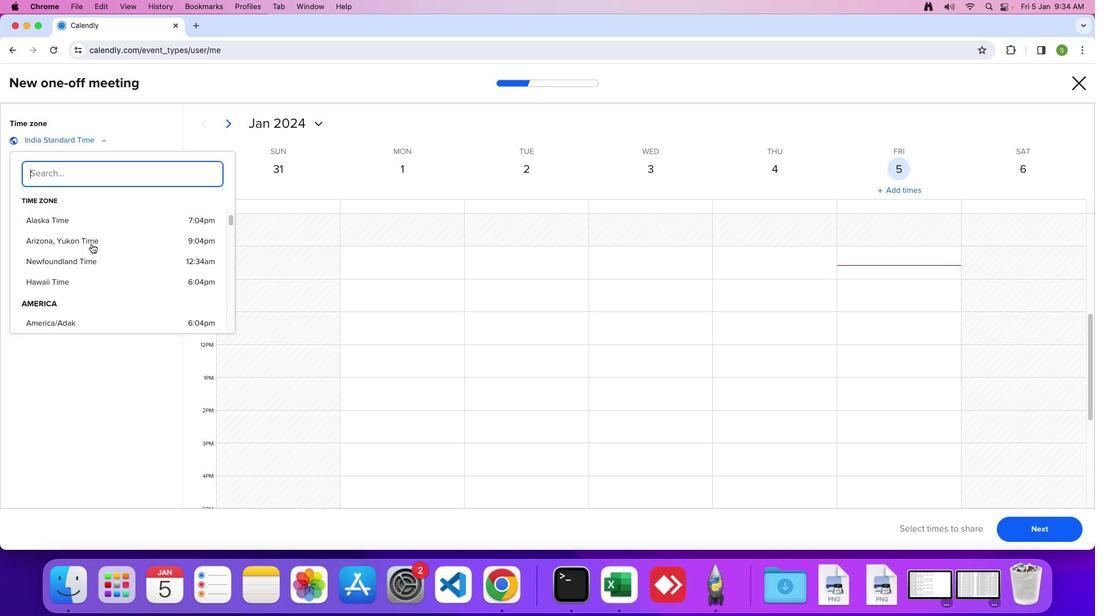 
Action: Mouse scrolled (91, 244) with delta (0, 0)
Screenshot: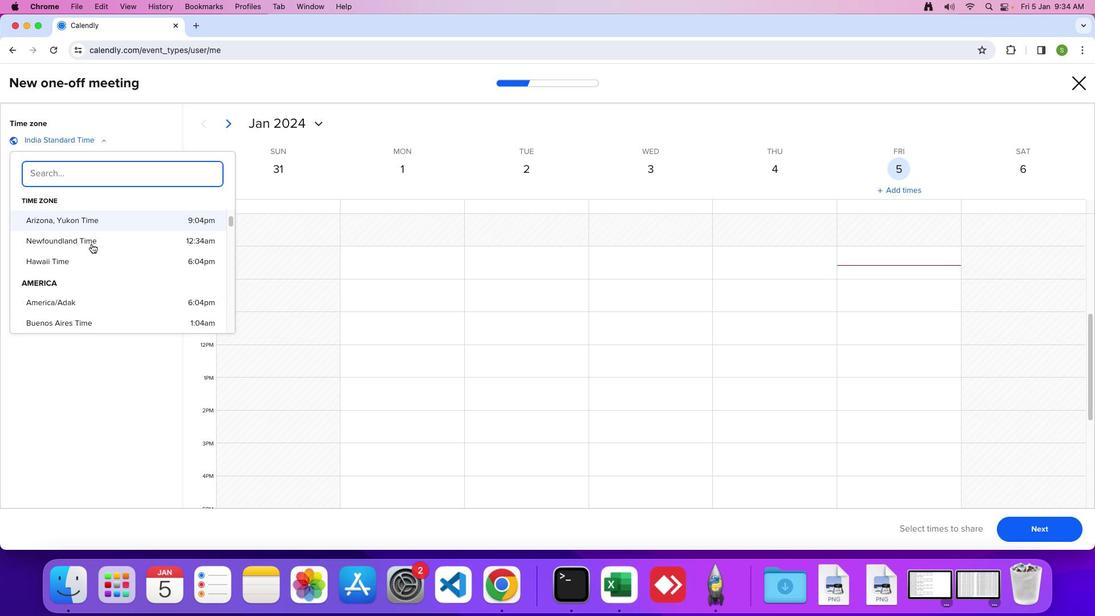 
Action: Mouse scrolled (91, 244) with delta (0, 0)
Screenshot: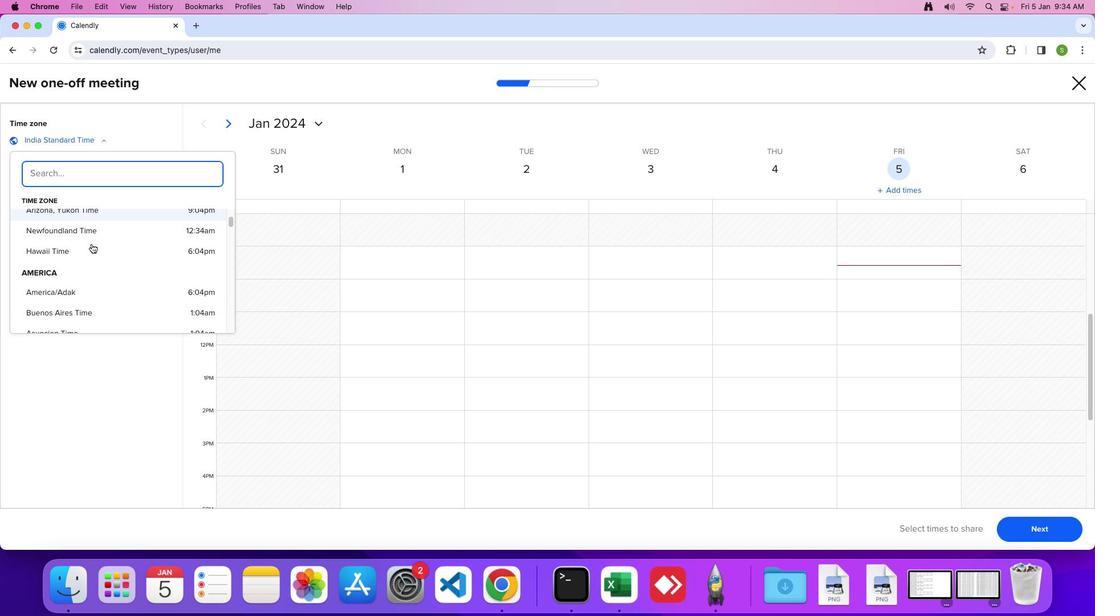 
Action: Mouse scrolled (91, 244) with delta (0, 0)
Screenshot: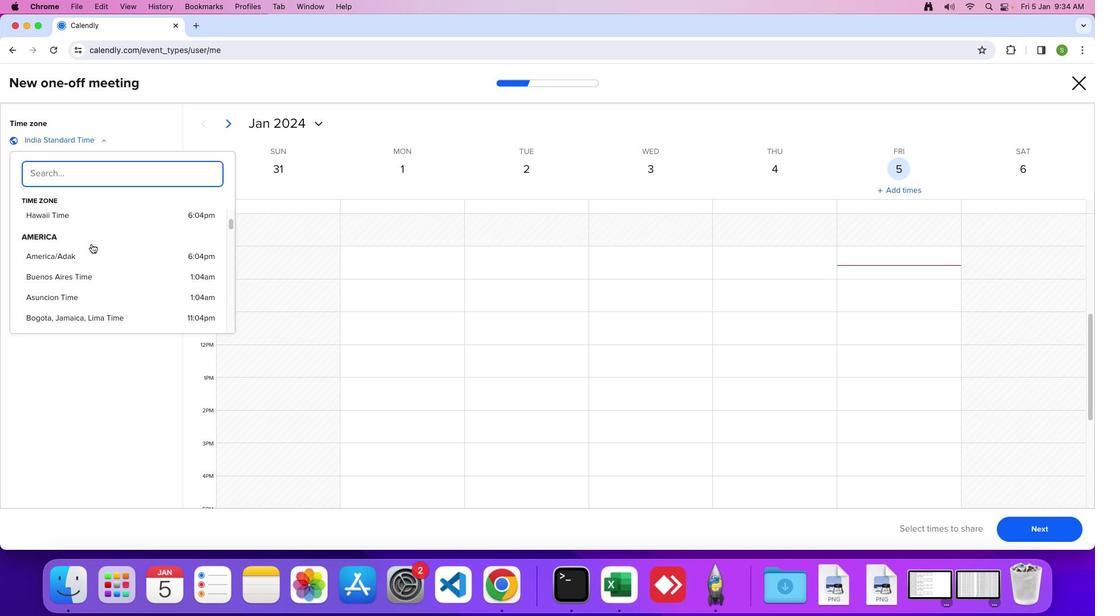 
Action: Mouse scrolled (91, 244) with delta (0, 0)
Screenshot: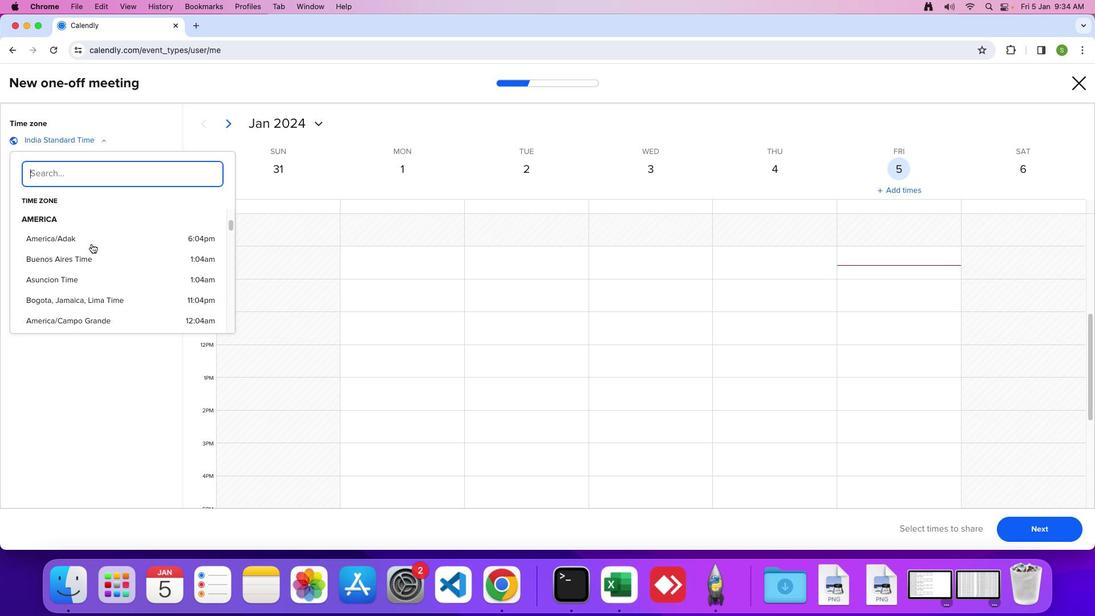 
Action: Mouse scrolled (91, 244) with delta (0, 0)
Screenshot: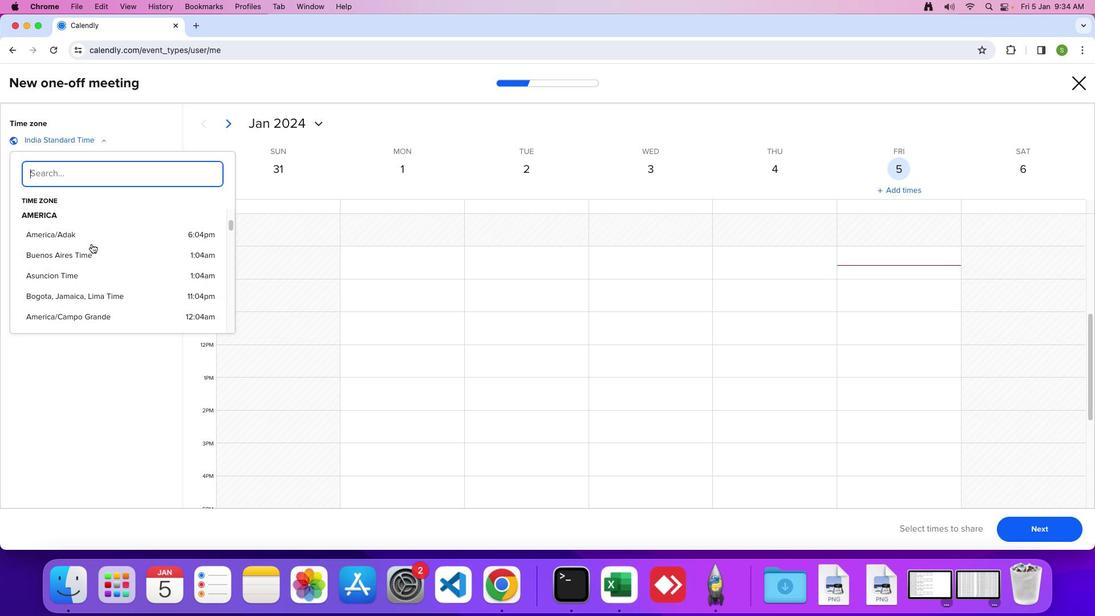 
Action: Mouse scrolled (91, 244) with delta (0, 0)
Screenshot: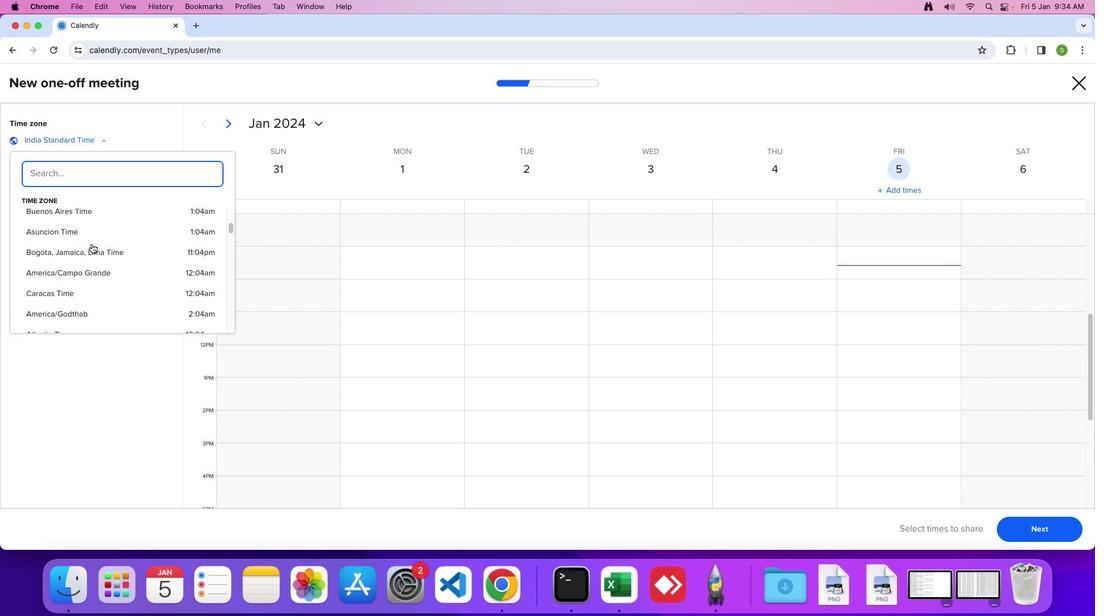 
Action: Mouse scrolled (91, 244) with delta (0, 0)
Screenshot: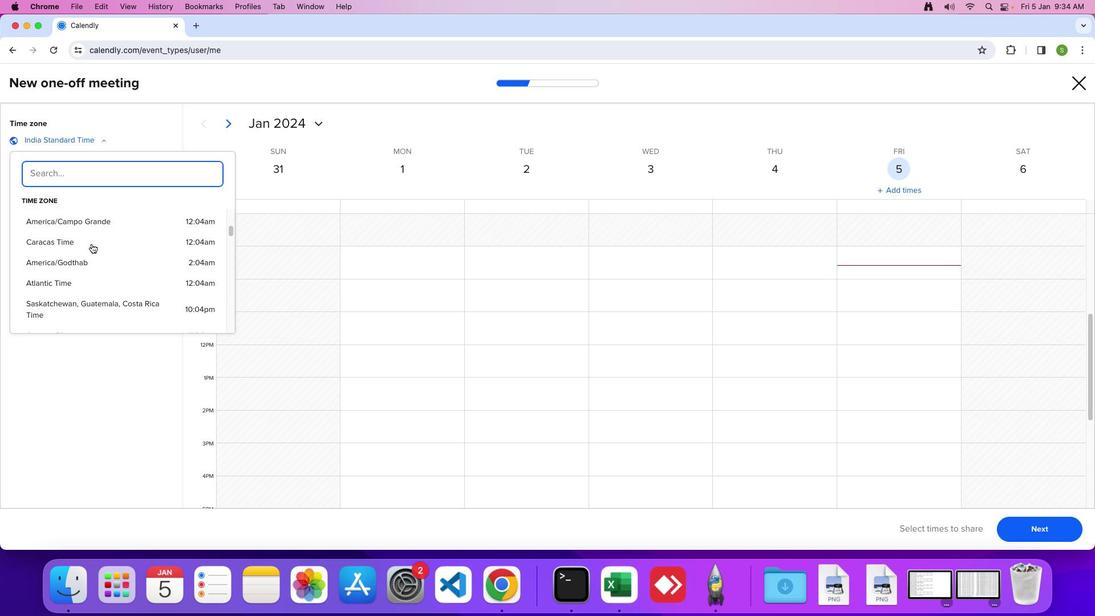 
Action: Mouse scrolled (91, 244) with delta (0, -1)
Screenshot: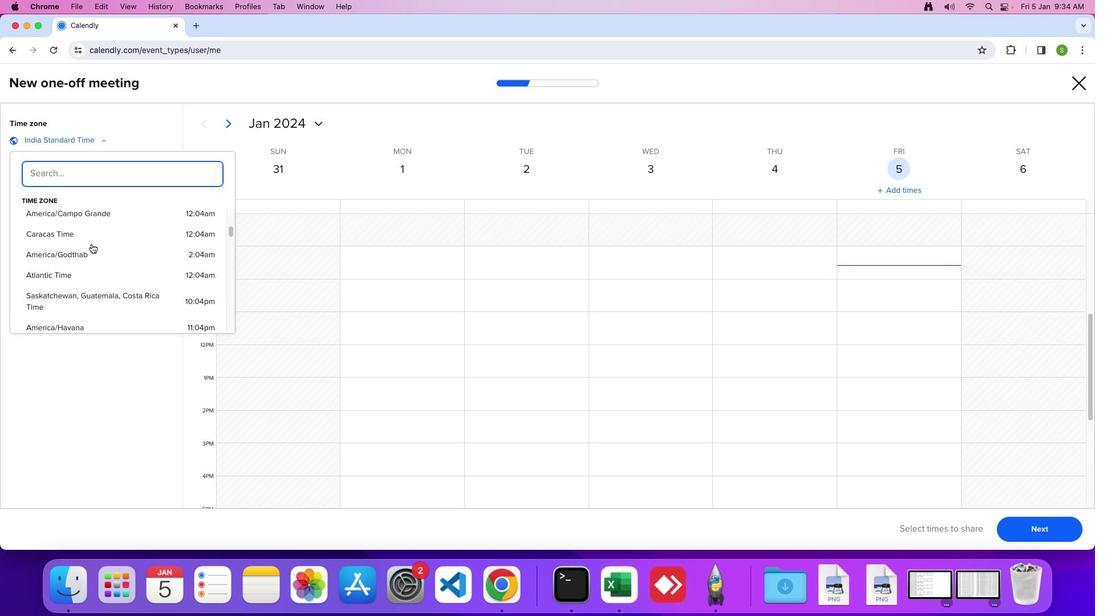 
Action: Mouse scrolled (91, 244) with delta (0, 0)
Screenshot: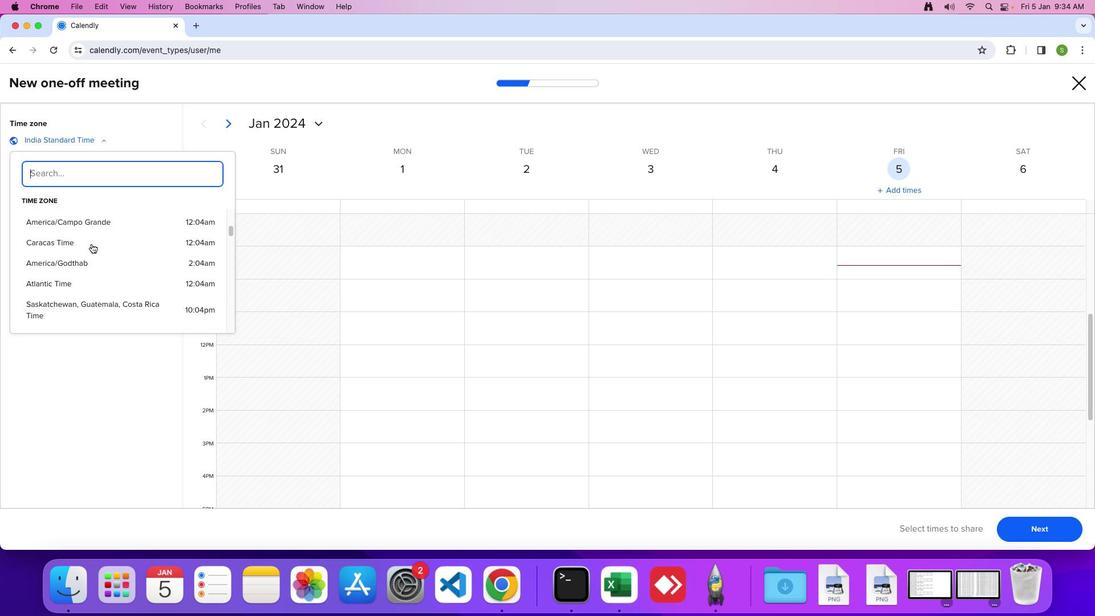 
Action: Mouse scrolled (91, 244) with delta (0, 1)
Screenshot: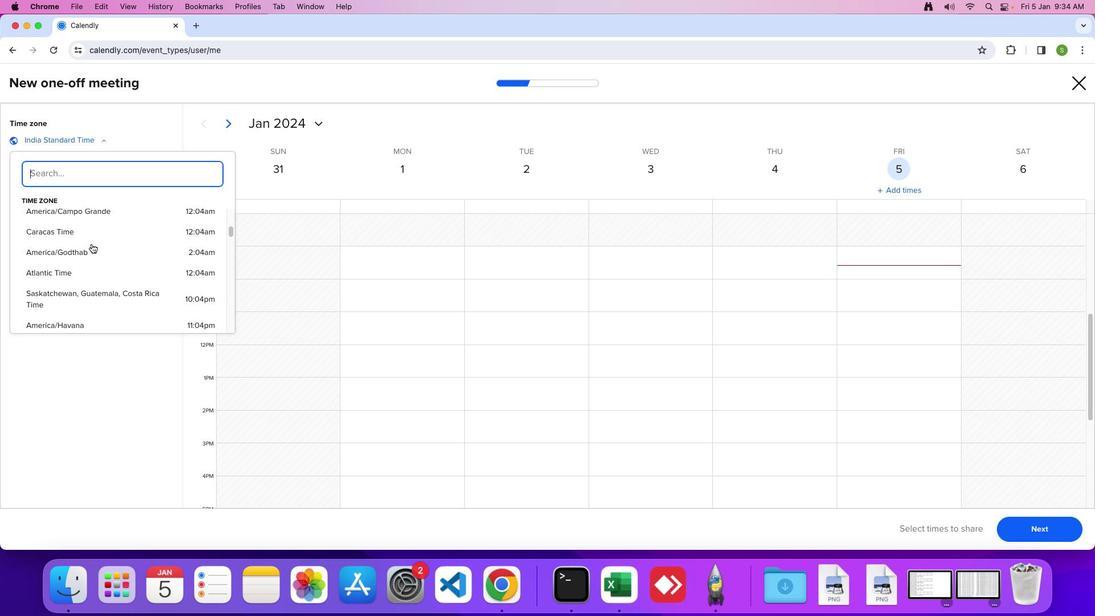 
Action: Mouse scrolled (91, 244) with delta (0, -1)
Screenshot: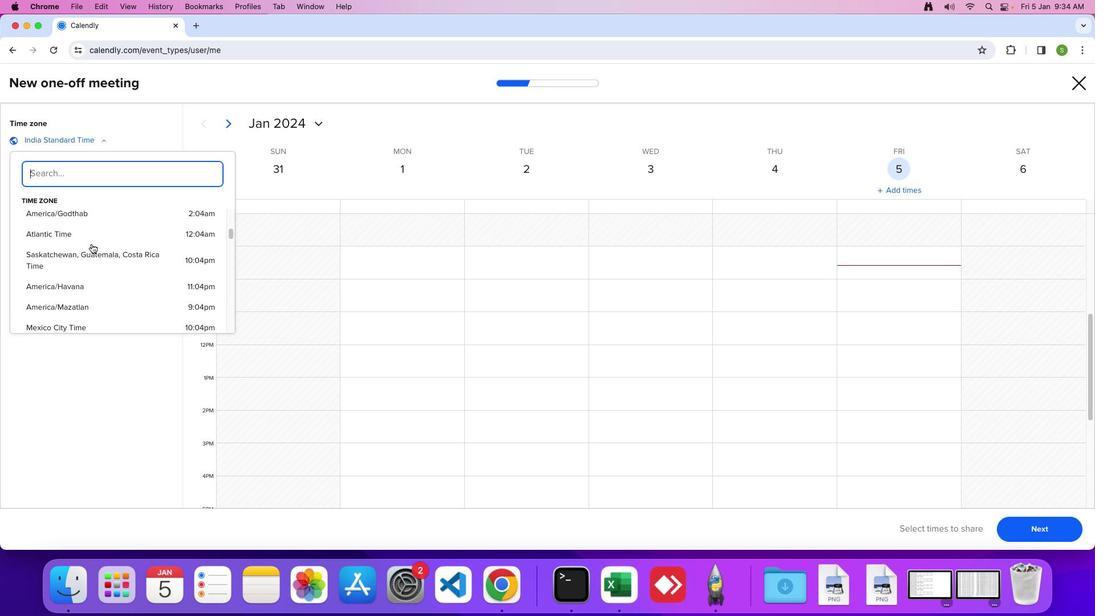 
Action: Mouse scrolled (91, 244) with delta (0, -1)
Screenshot: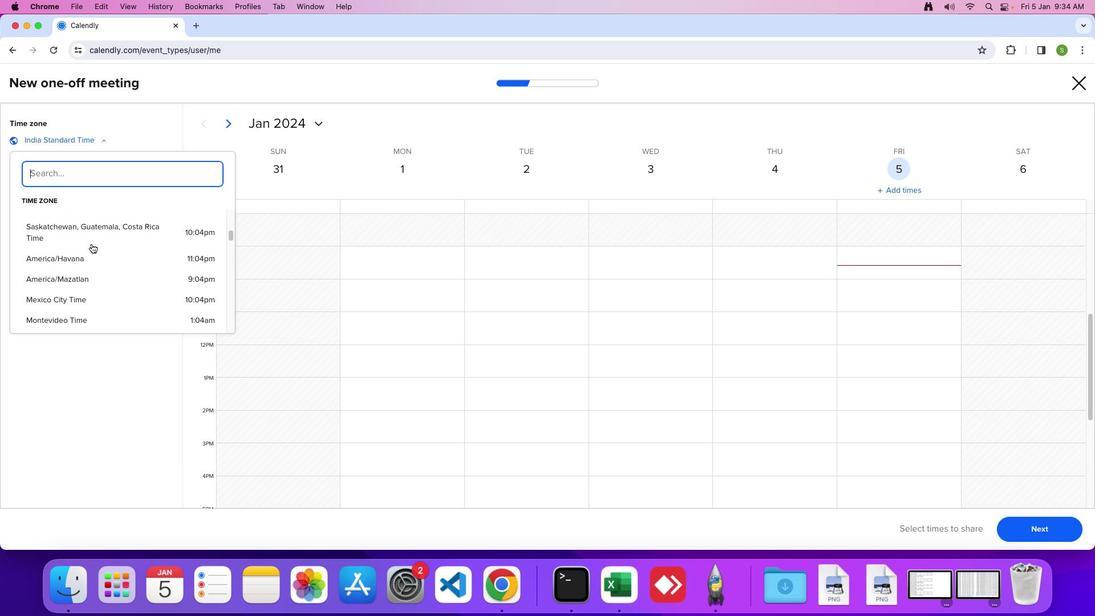 
Action: Mouse scrolled (91, 244) with delta (0, 0)
Screenshot: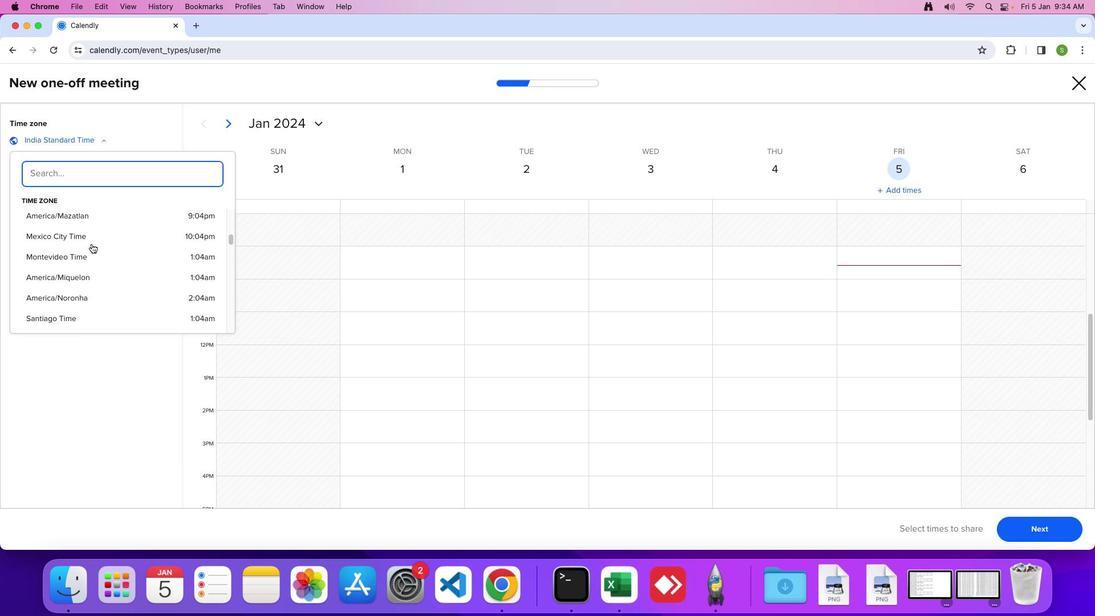 
Action: Mouse scrolled (91, 244) with delta (0, 0)
Screenshot: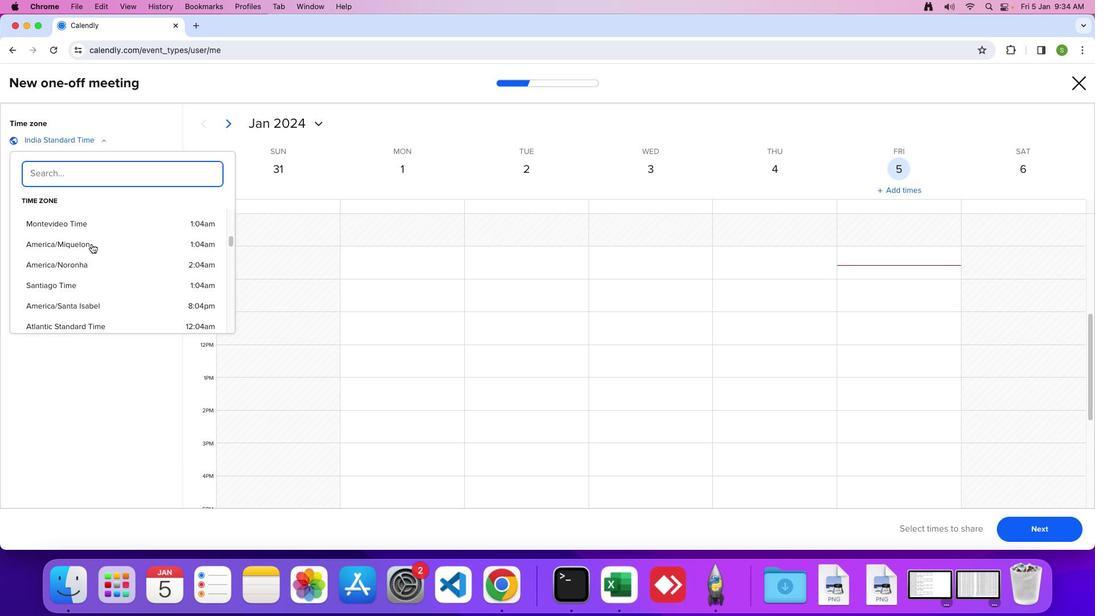 
Action: Mouse scrolled (91, 244) with delta (0, -1)
Screenshot: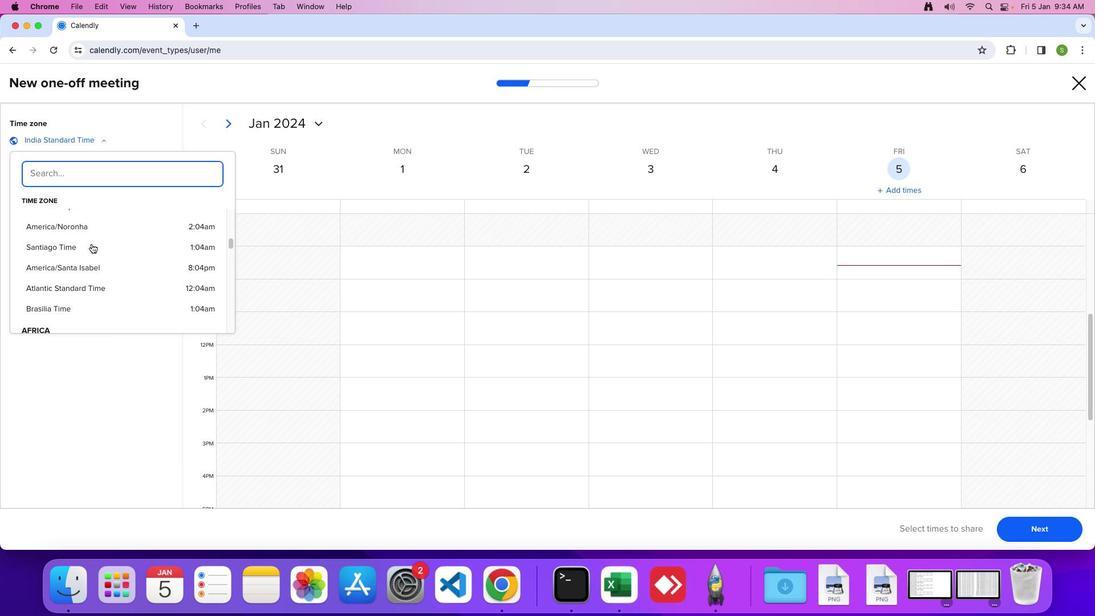 
Action: Mouse scrolled (91, 244) with delta (0, -1)
Screenshot: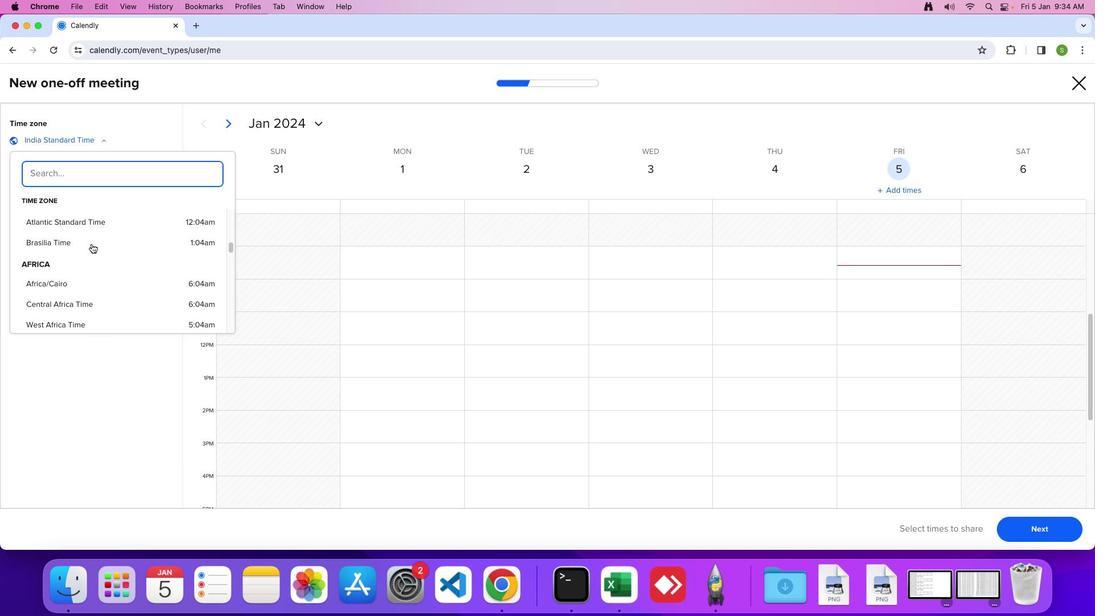 
Action: Mouse moved to (76, 287)
Screenshot: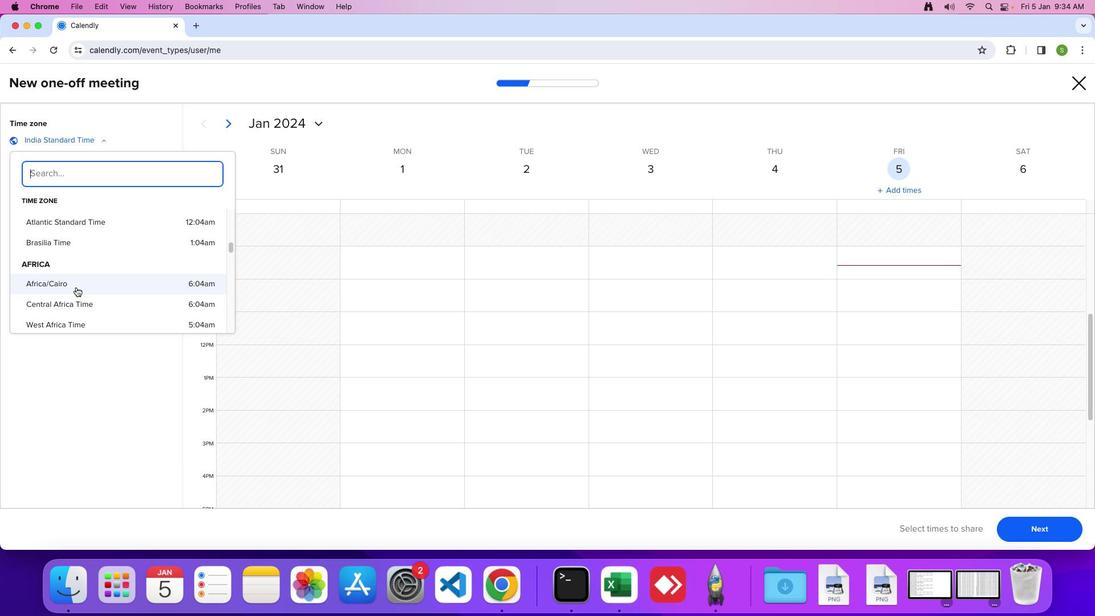 
Action: Mouse scrolled (76, 287) with delta (0, 0)
Screenshot: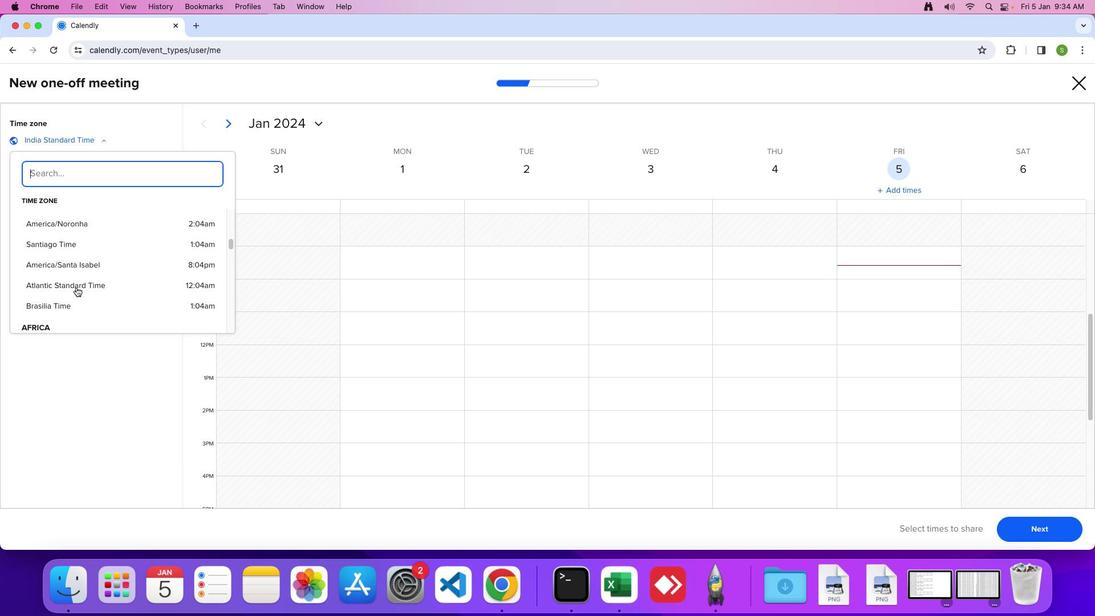 
Action: Mouse scrolled (76, 287) with delta (0, 0)
Screenshot: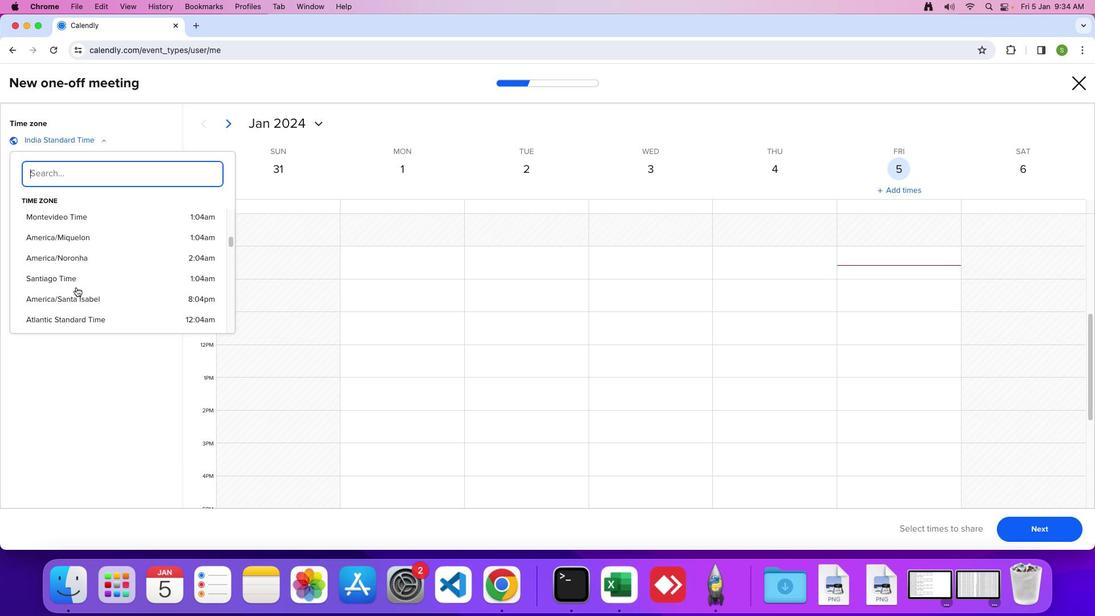 
Action: Mouse scrolled (76, 287) with delta (0, 1)
Screenshot: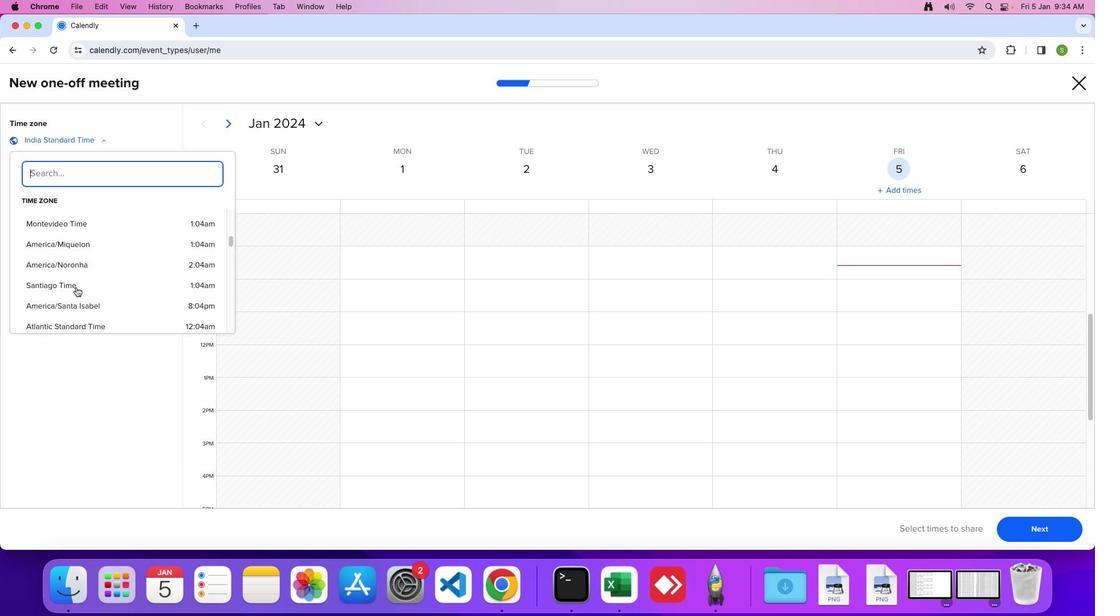 
Action: Mouse scrolled (76, 287) with delta (0, 0)
Screenshot: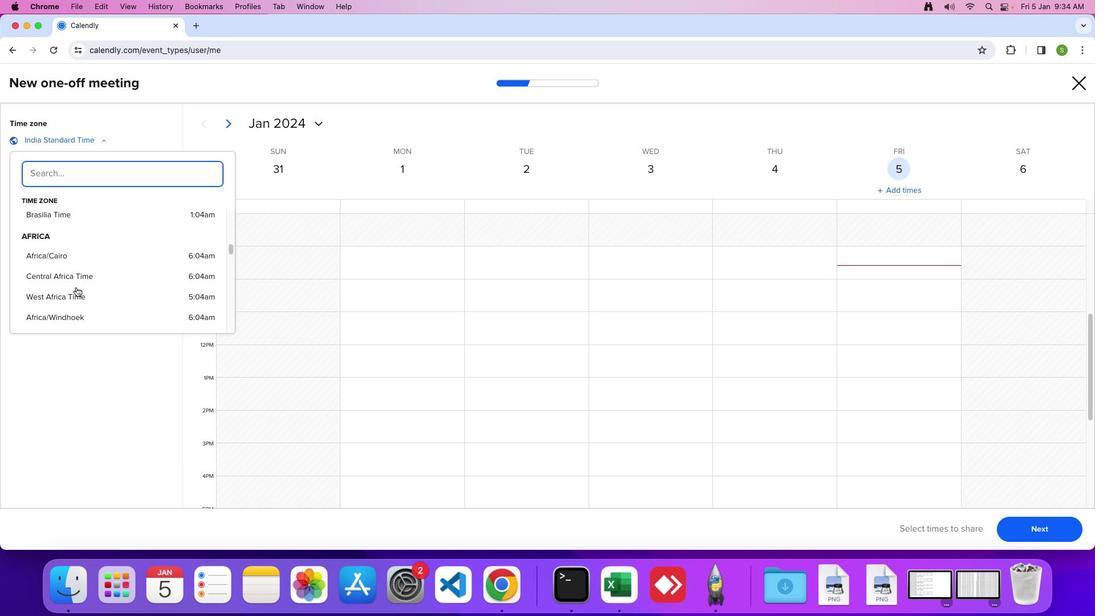 
Action: Mouse scrolled (76, 287) with delta (0, 0)
Screenshot: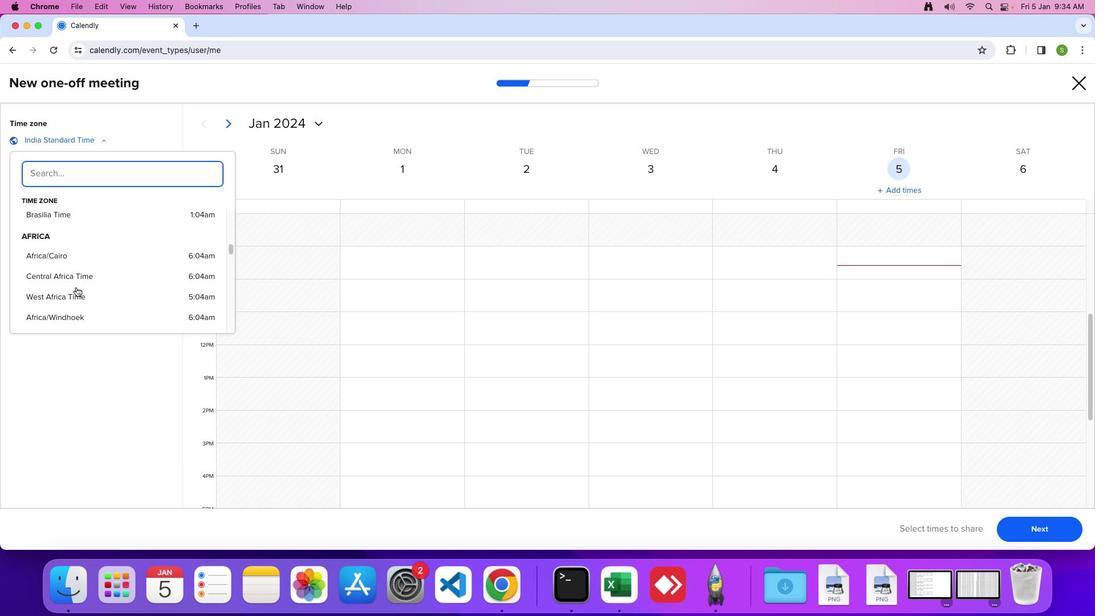 
Action: Mouse scrolled (76, 287) with delta (0, -2)
Screenshot: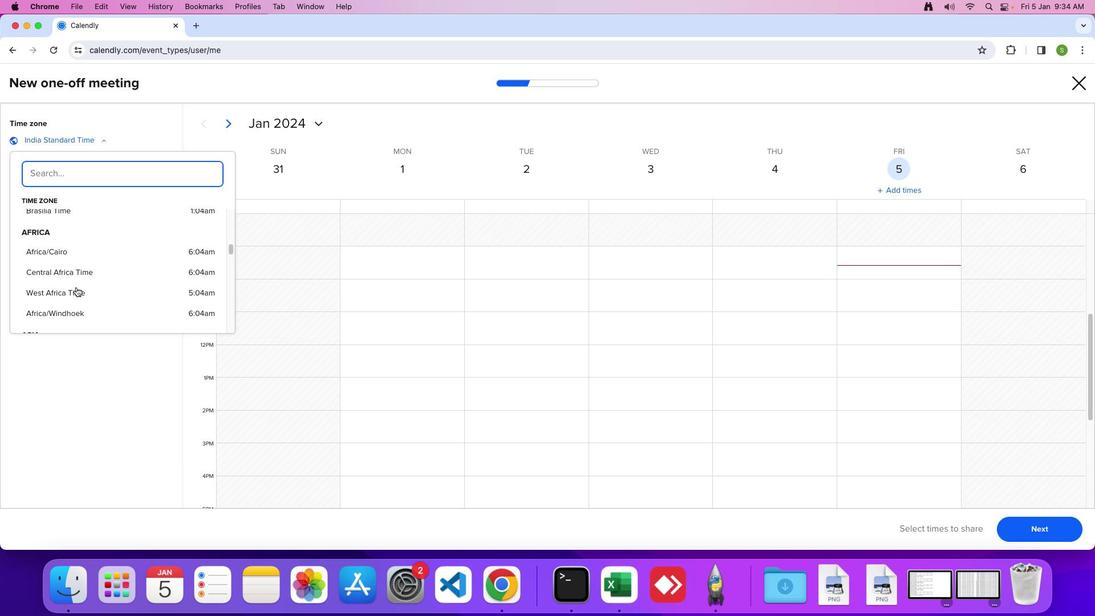 
Action: Mouse scrolled (76, 287) with delta (0, 0)
Screenshot: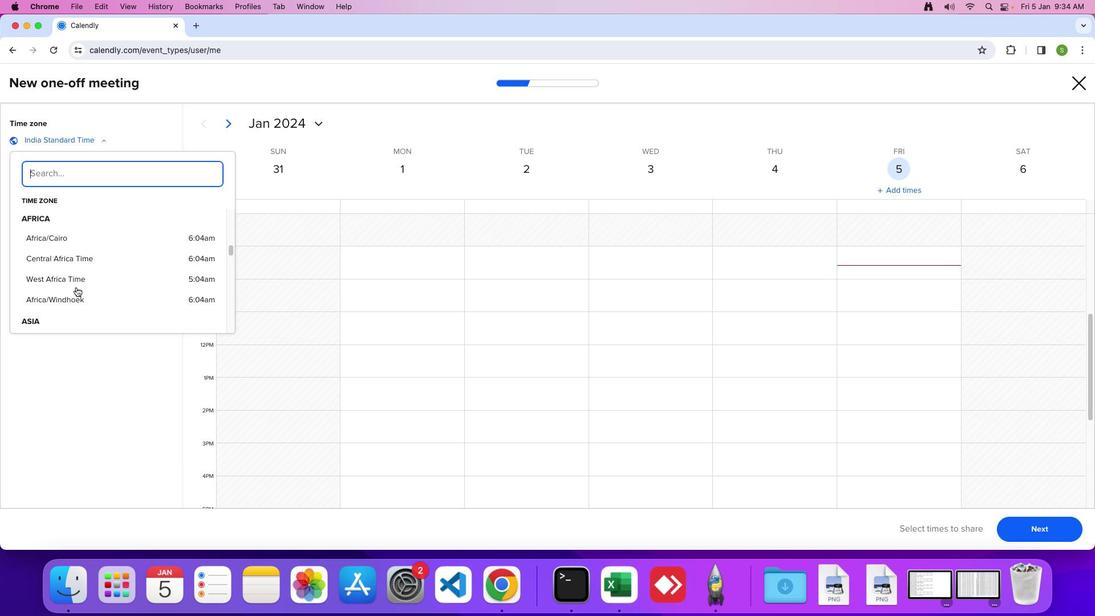 
Action: Mouse scrolled (76, 287) with delta (0, 0)
Screenshot: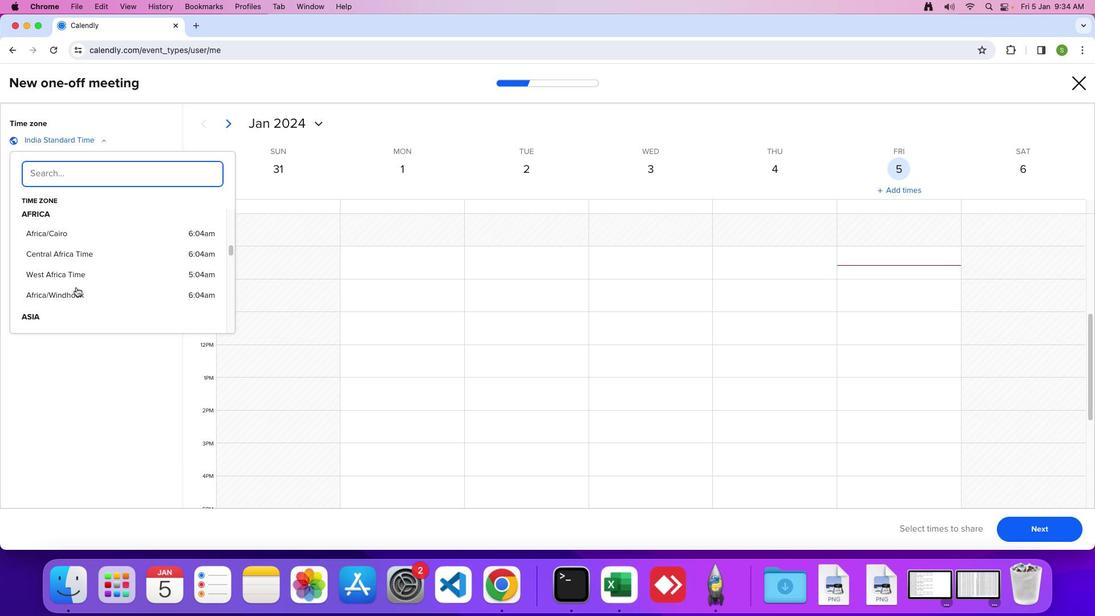 
Action: Mouse moved to (75, 275)
Screenshot: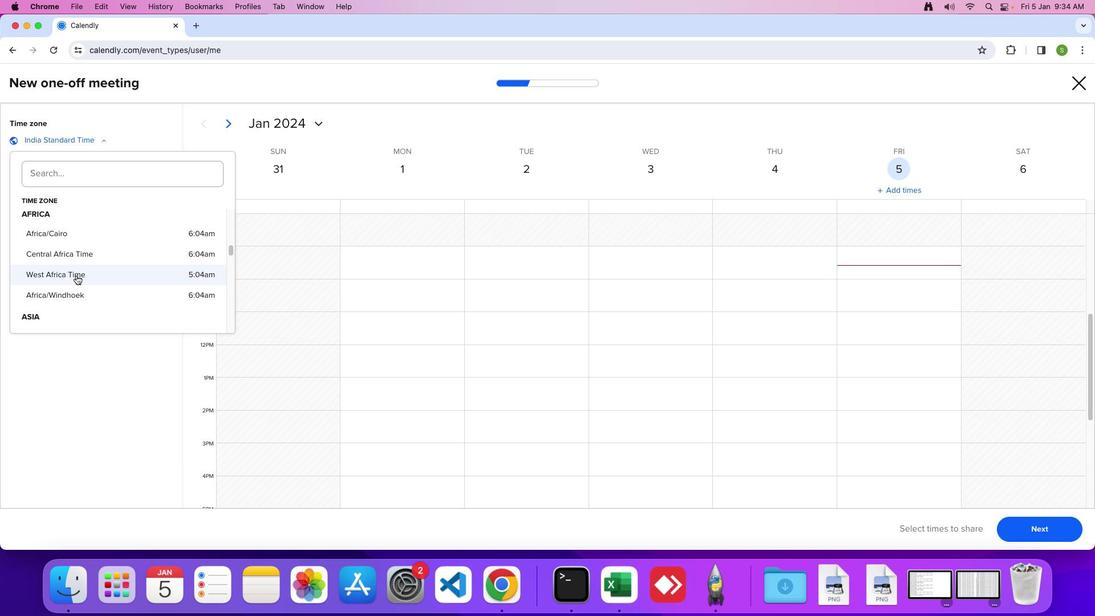
Action: Mouse pressed left at (75, 275)
Screenshot: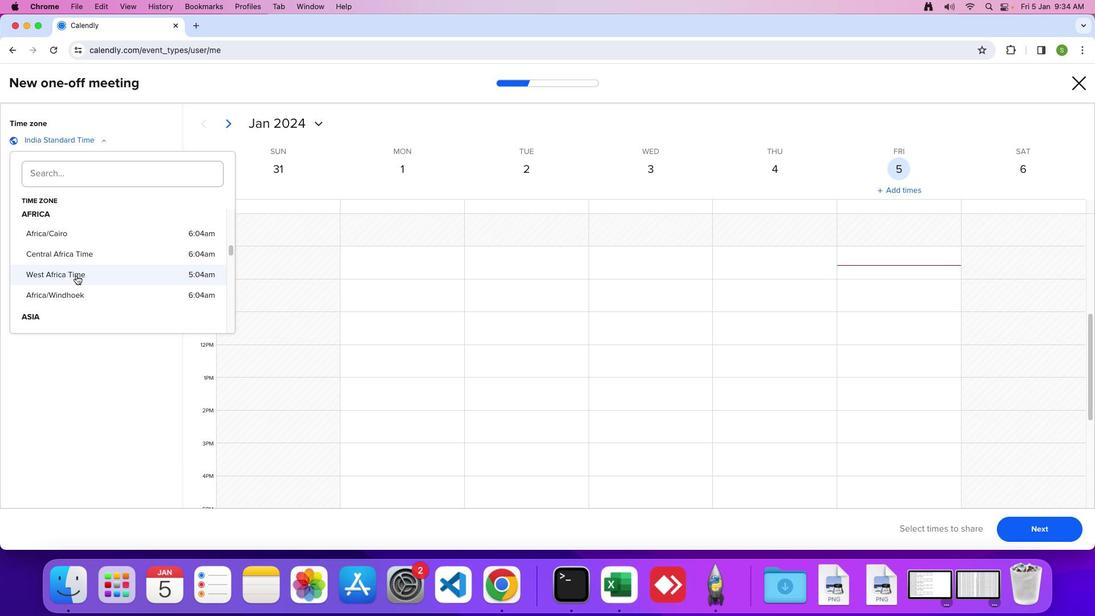 
